 Task: Add an event with the title Product Enhancement Brainstorming and Innovation Discussion, date '2024/04/15', time 8:00 AM to 10:00 AMand add a description: Participants will be assigned to teams, ensuring a mix of individuals from different departments or backgrounds. This promotes cross-functional collaboration, diversity of perspectives, and the opportunity to work with colleagues they may not typically interact with.Select event color  Tomato . Add location for the event as: St. Petersburg, Russia, logged in from the account softage.4@softage.netand send the event invitation to softage.5@softage.net and softage.6@softage.net. Set a reminder for the event Every weekday(Monday to Friday)
Action: Mouse moved to (73, 98)
Screenshot: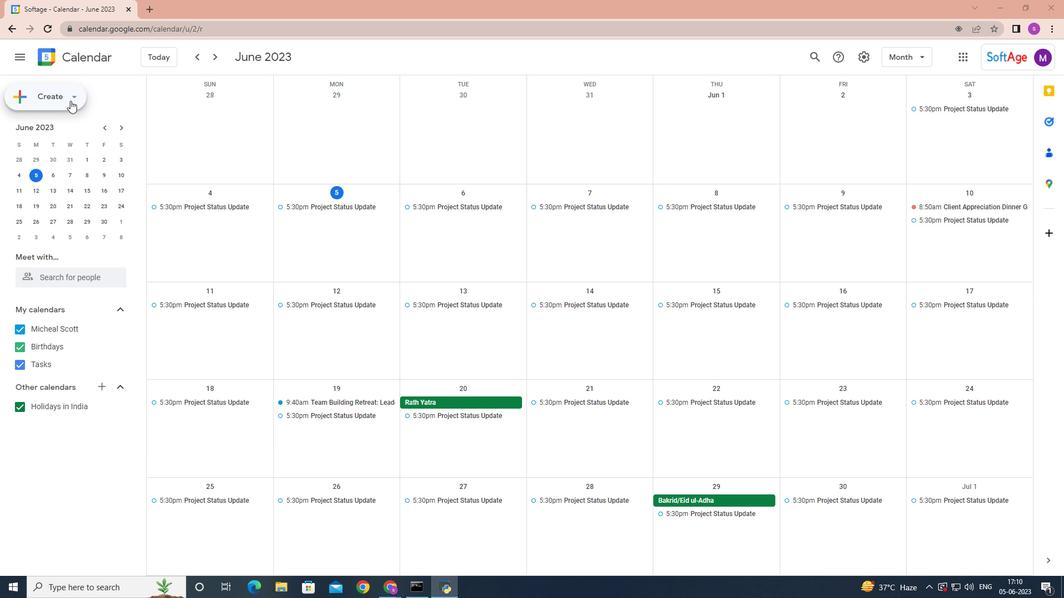 
Action: Mouse pressed left at (73, 98)
Screenshot: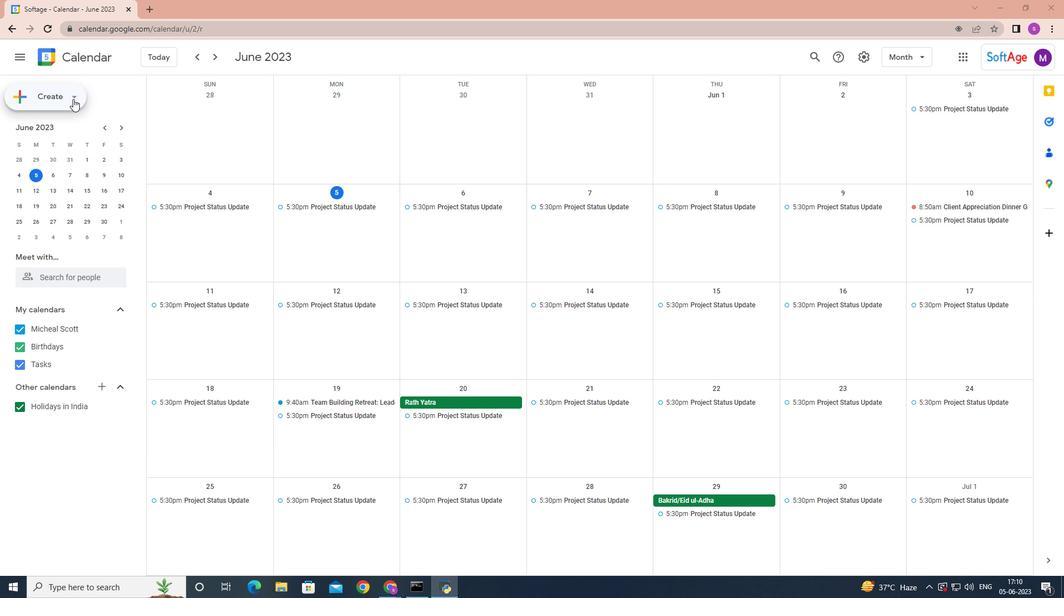 
Action: Mouse moved to (77, 125)
Screenshot: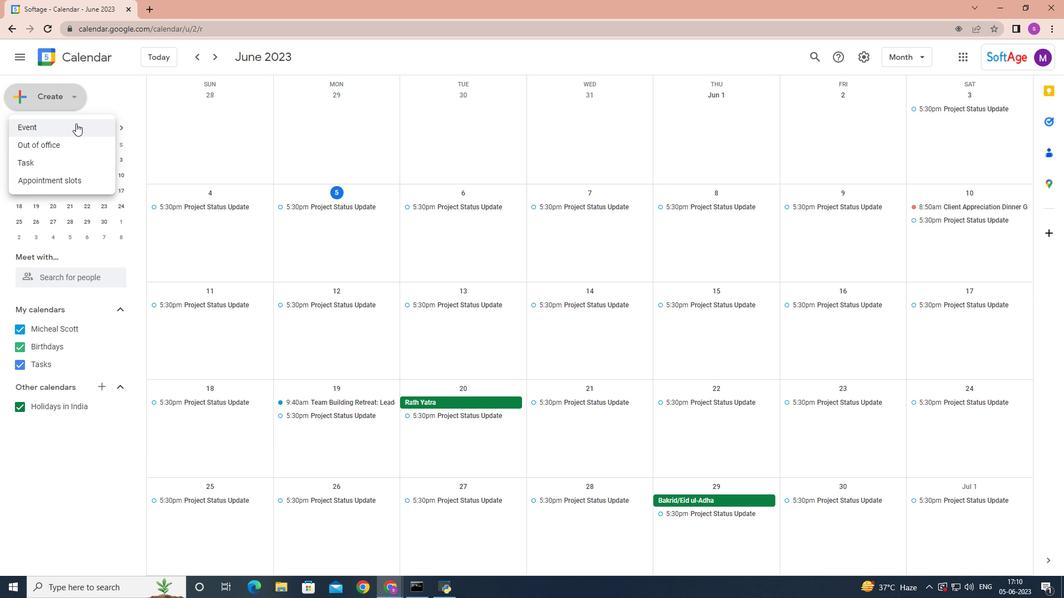 
Action: Mouse pressed left at (77, 125)
Screenshot: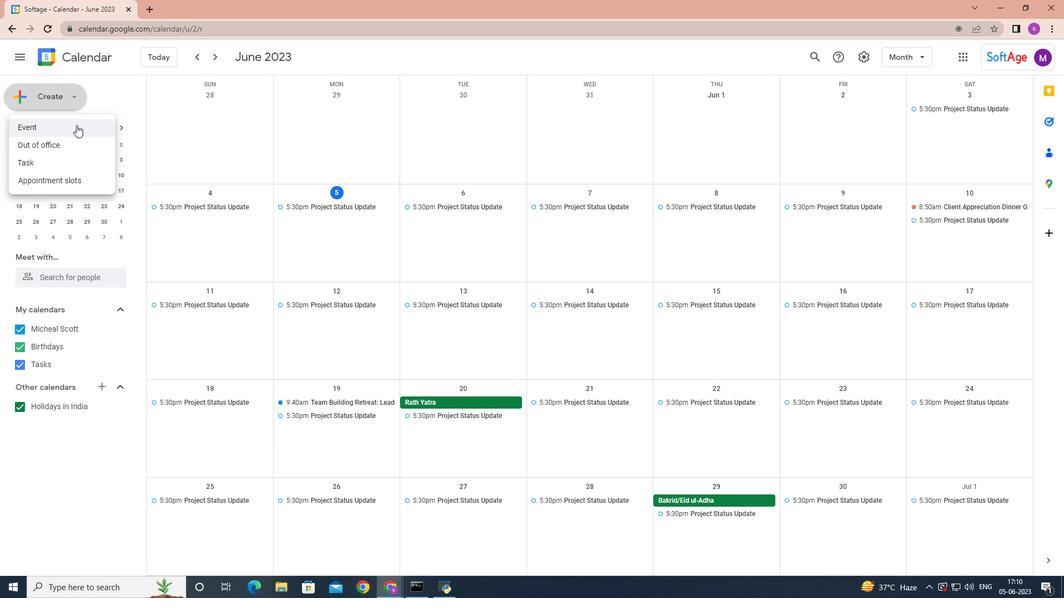 
Action: Mouse moved to (196, 434)
Screenshot: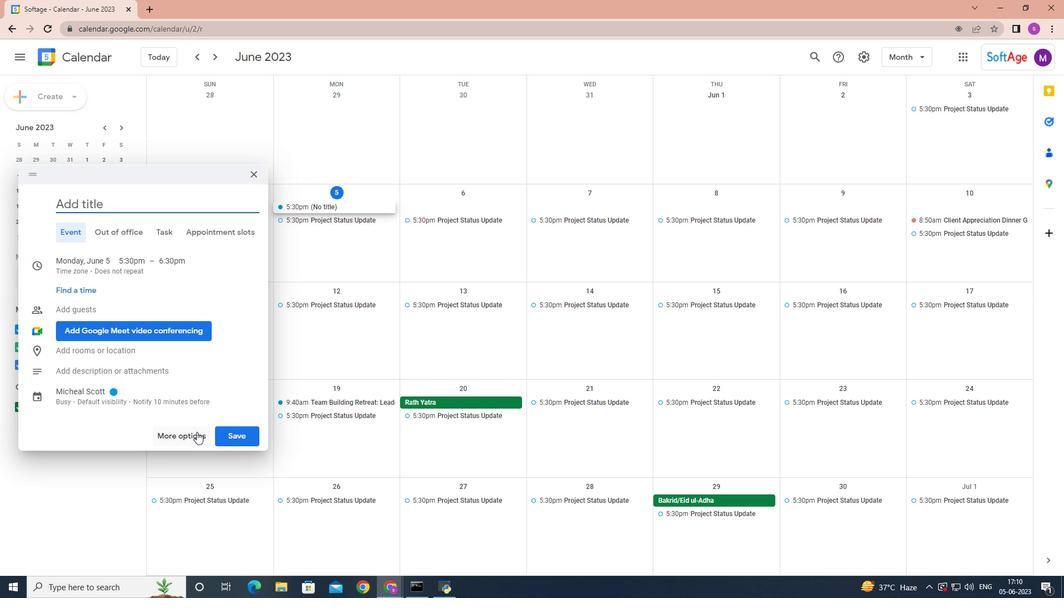
Action: Mouse pressed left at (196, 434)
Screenshot: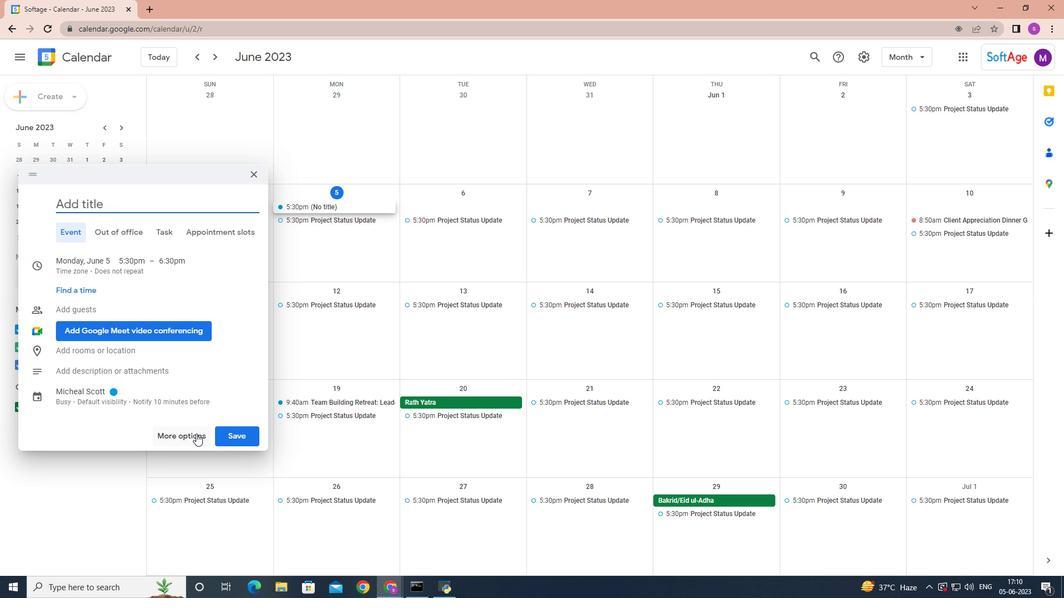 
Action: Key pressed <Key.shift>Product<Key.space><Key.shift>Enhancement<Key.space><Key.shift>Brainstorming<Key.space>and<Key.space>innovation<Key.space><Key.shift>Discussion
Screenshot: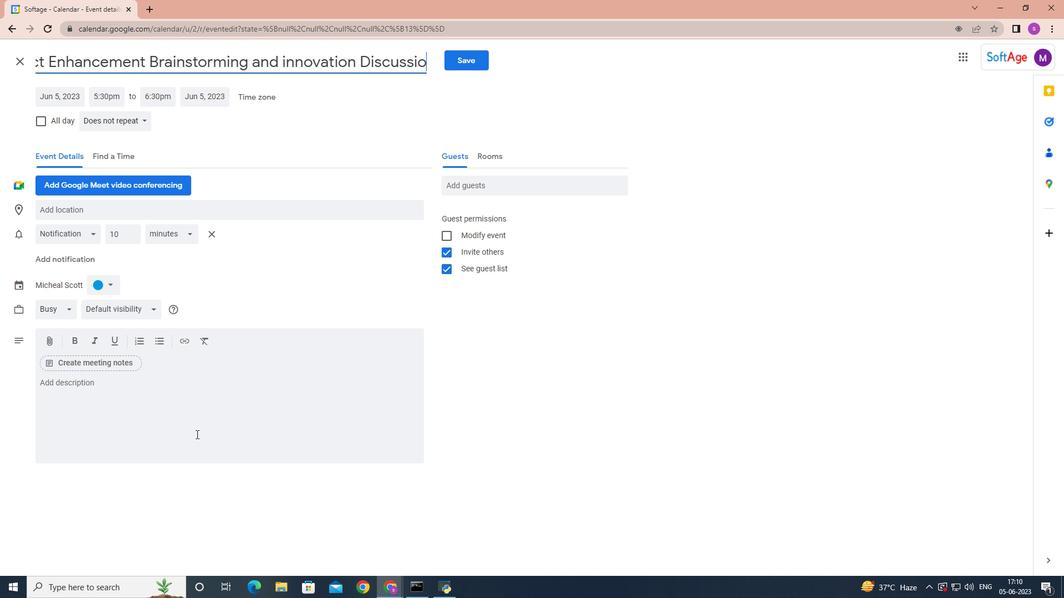 
Action: Mouse moved to (60, 95)
Screenshot: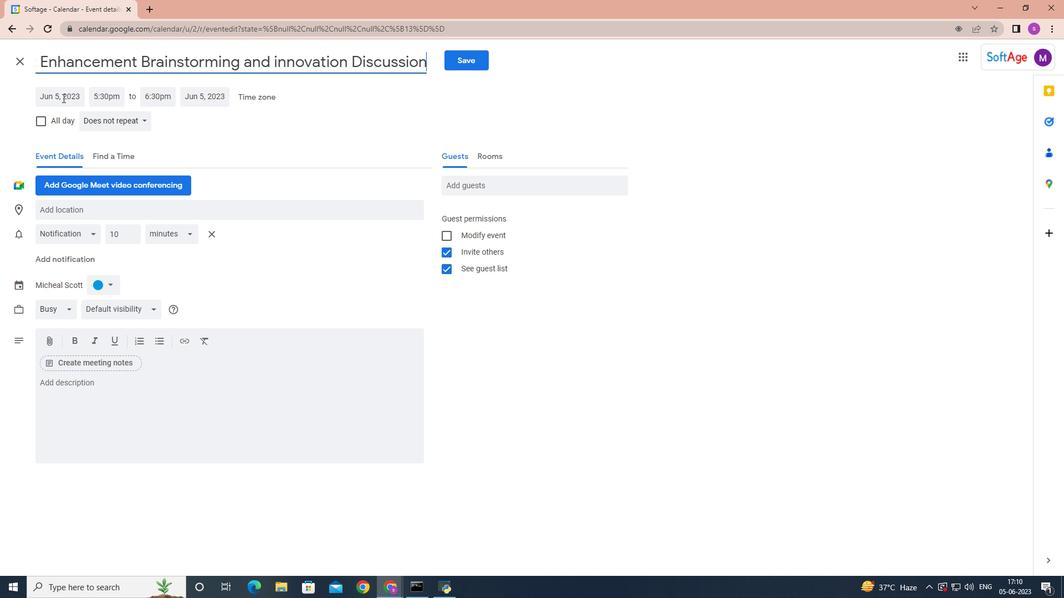 
Action: Mouse pressed left at (60, 95)
Screenshot: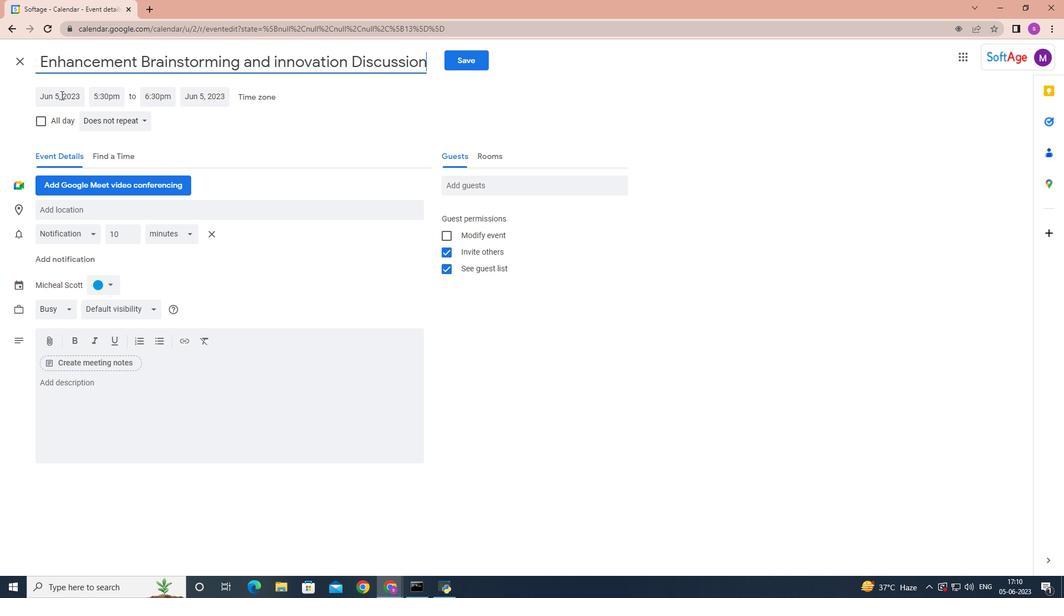 
Action: Mouse moved to (175, 118)
Screenshot: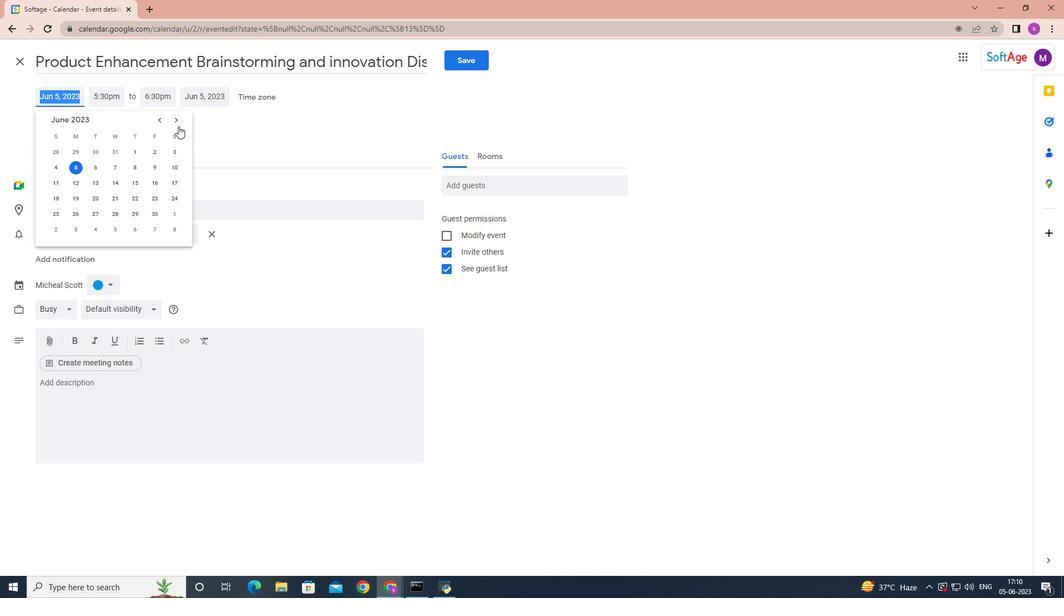 
Action: Mouse pressed left at (175, 118)
Screenshot: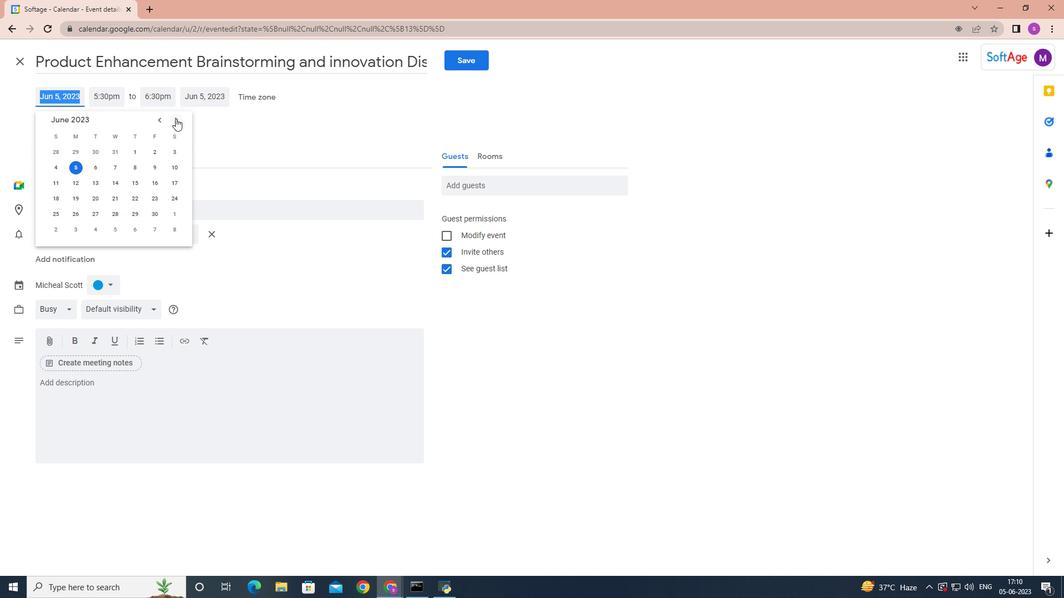 
Action: Mouse pressed left at (175, 118)
Screenshot: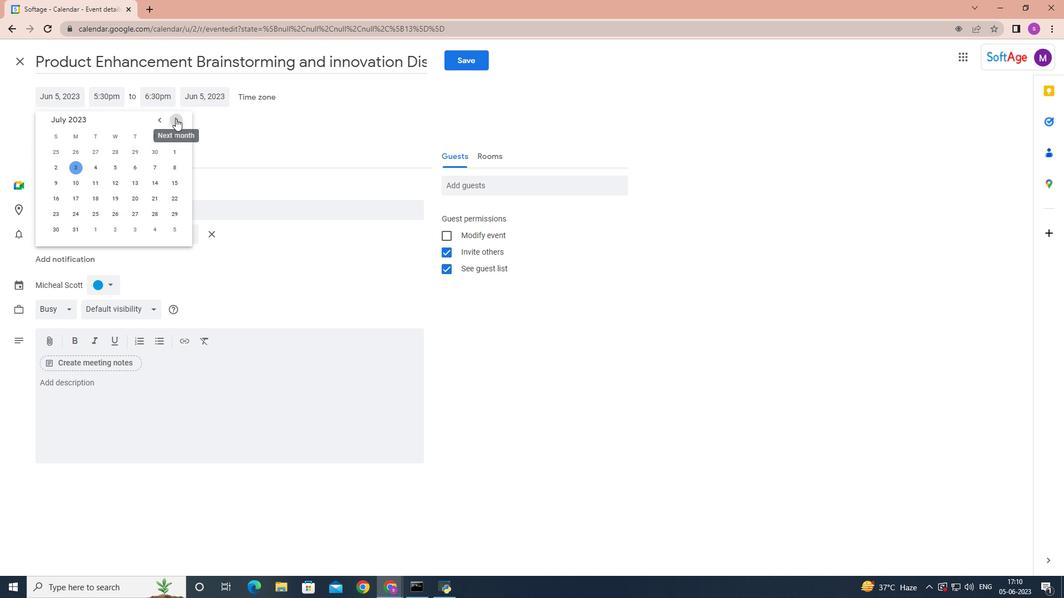
Action: Mouse pressed left at (175, 118)
Screenshot: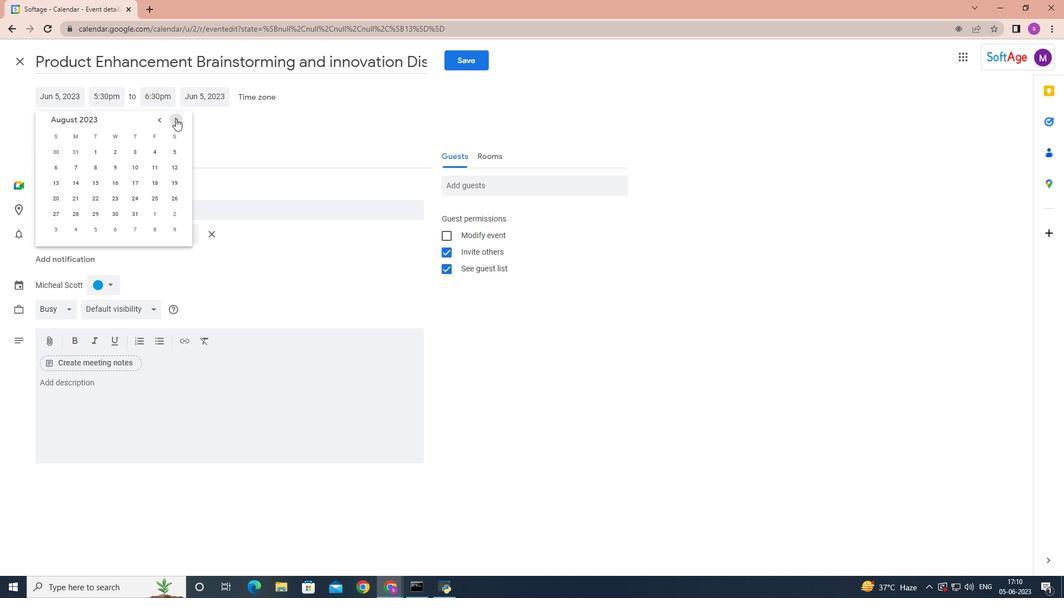 
Action: Mouse pressed left at (175, 118)
Screenshot: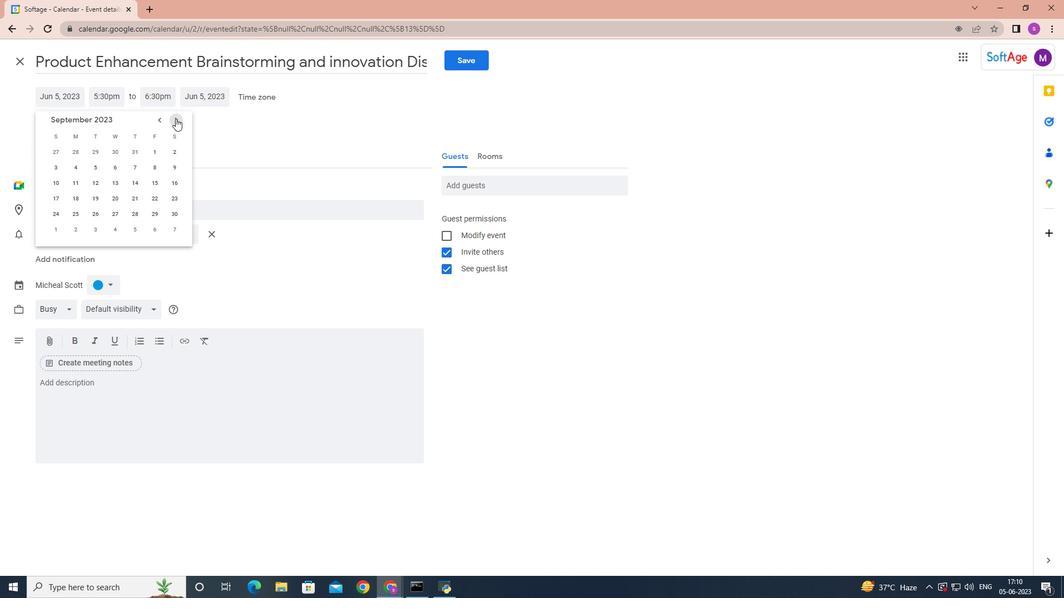 
Action: Mouse pressed left at (175, 118)
Screenshot: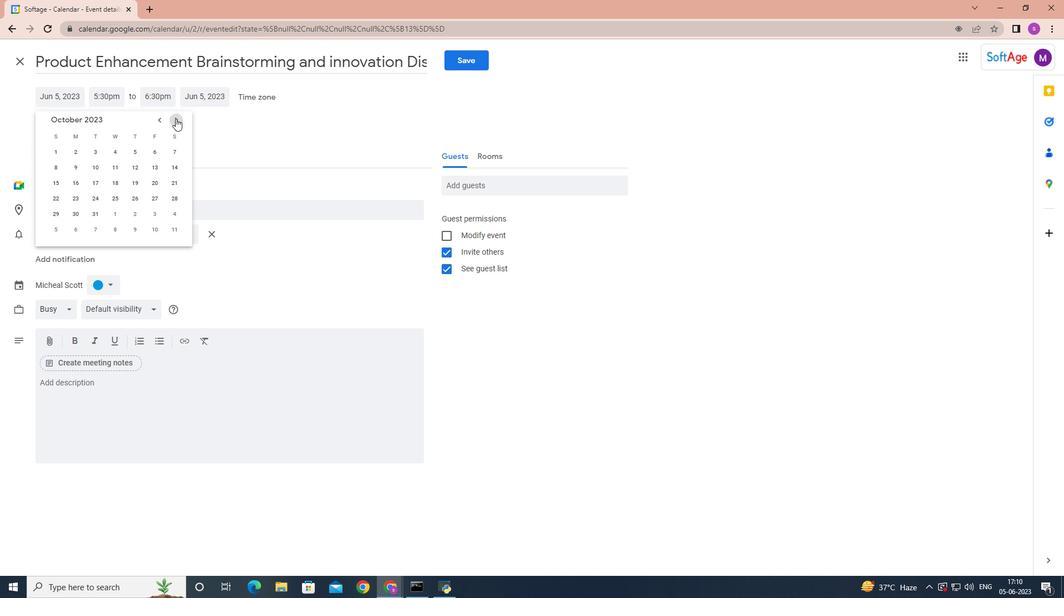 
Action: Mouse pressed left at (175, 118)
Screenshot: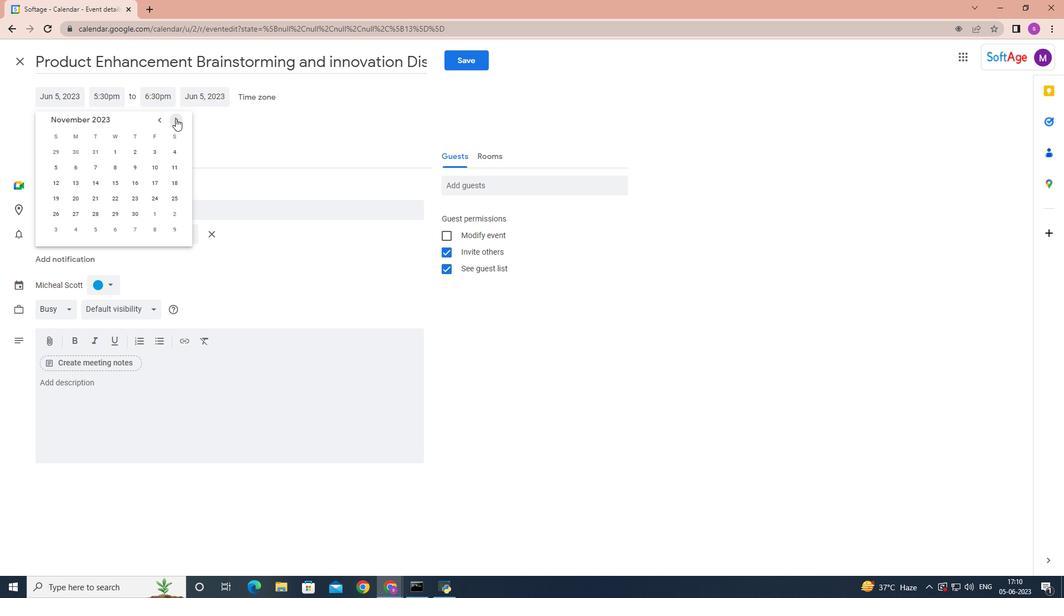 
Action: Mouse pressed left at (175, 118)
Screenshot: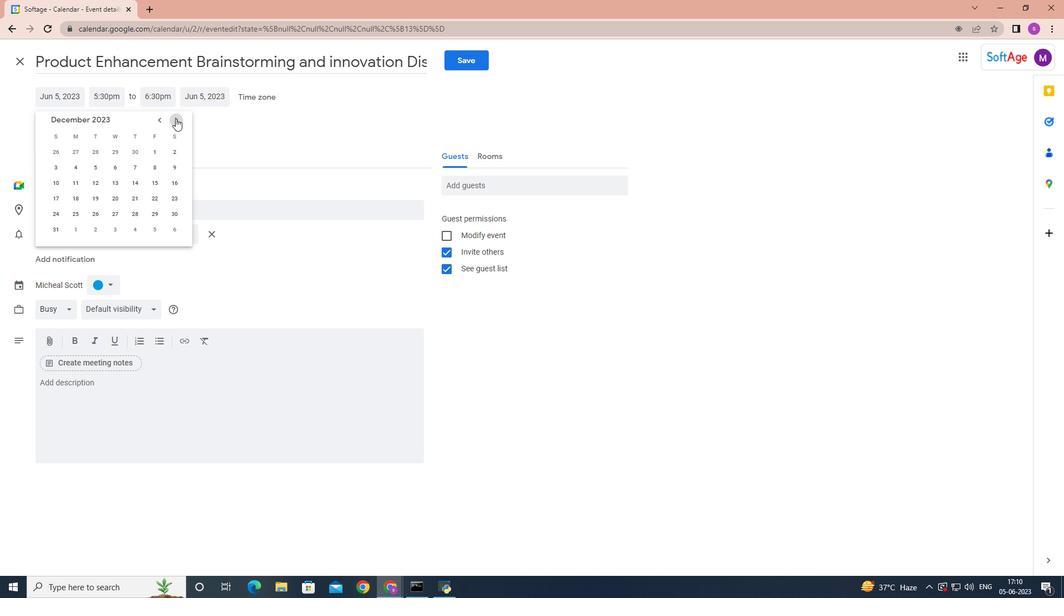 
Action: Mouse pressed left at (175, 118)
Screenshot: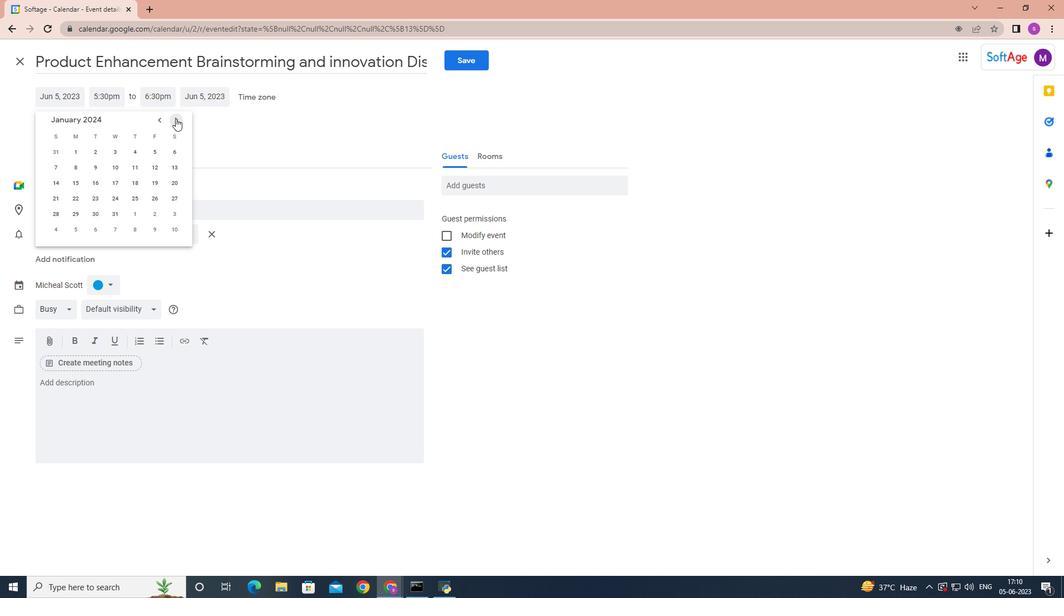 
Action: Mouse pressed left at (175, 118)
Screenshot: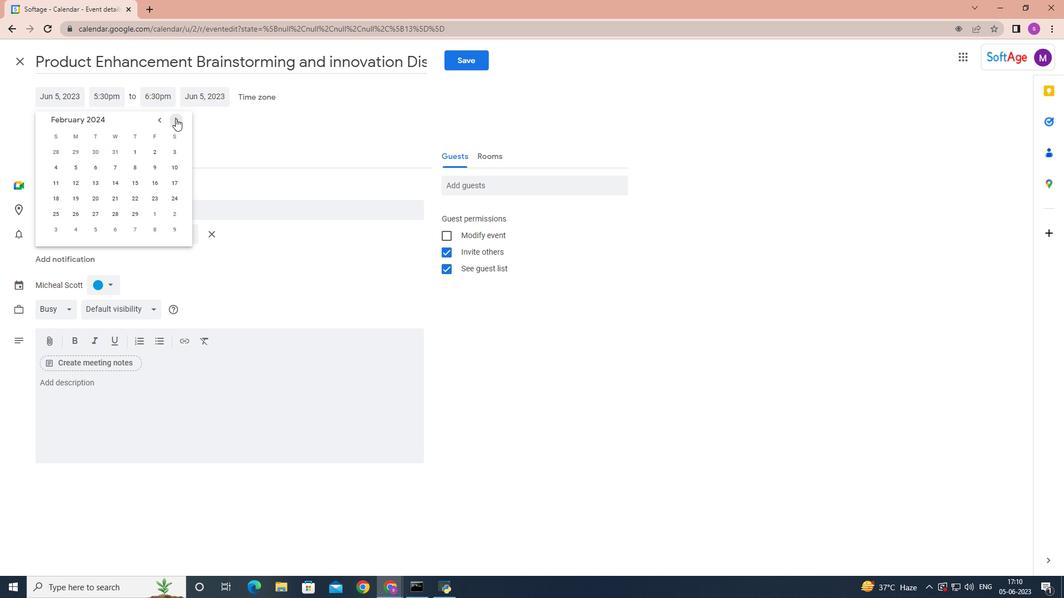 
Action: Mouse pressed left at (175, 118)
Screenshot: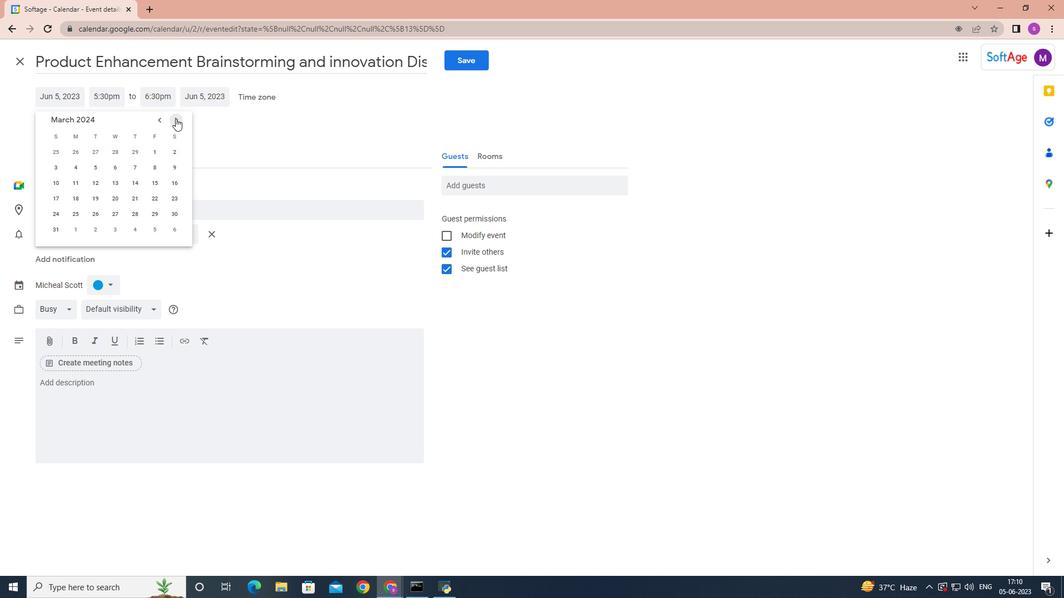 
Action: Mouse moved to (73, 182)
Screenshot: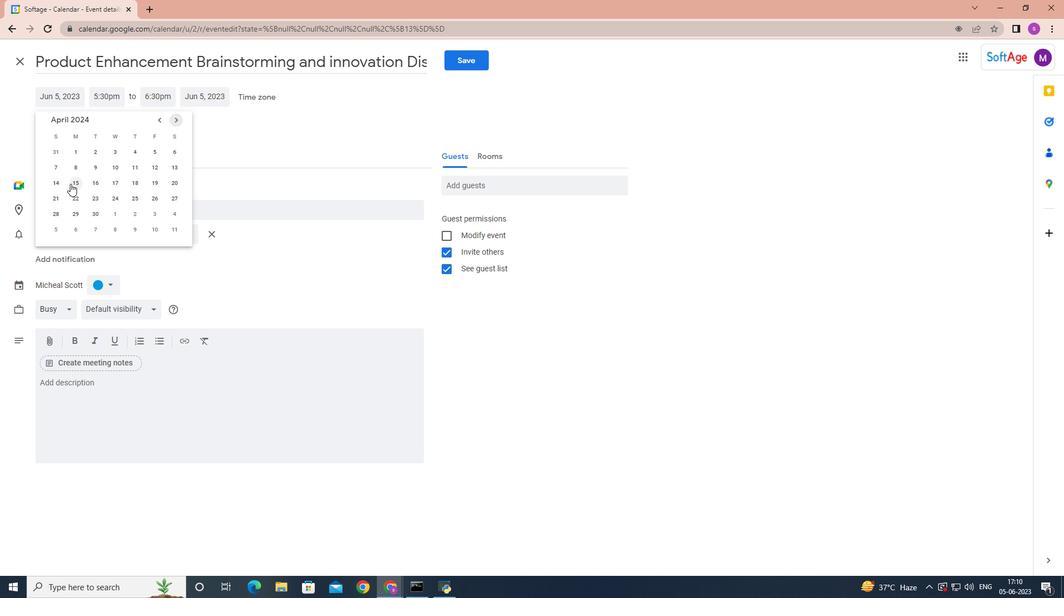 
Action: Mouse pressed left at (73, 182)
Screenshot: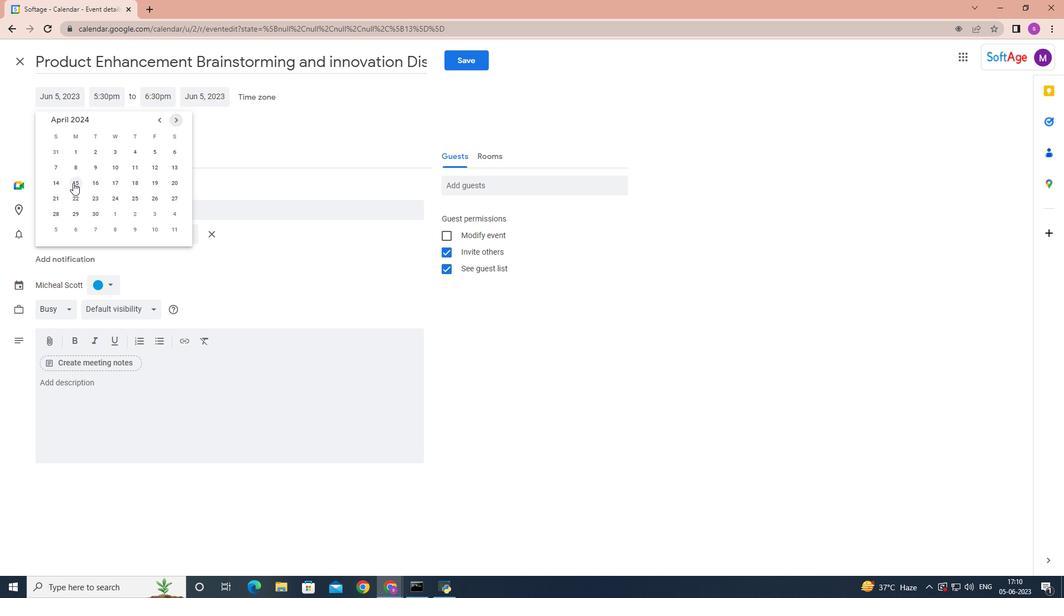 
Action: Mouse moved to (121, 97)
Screenshot: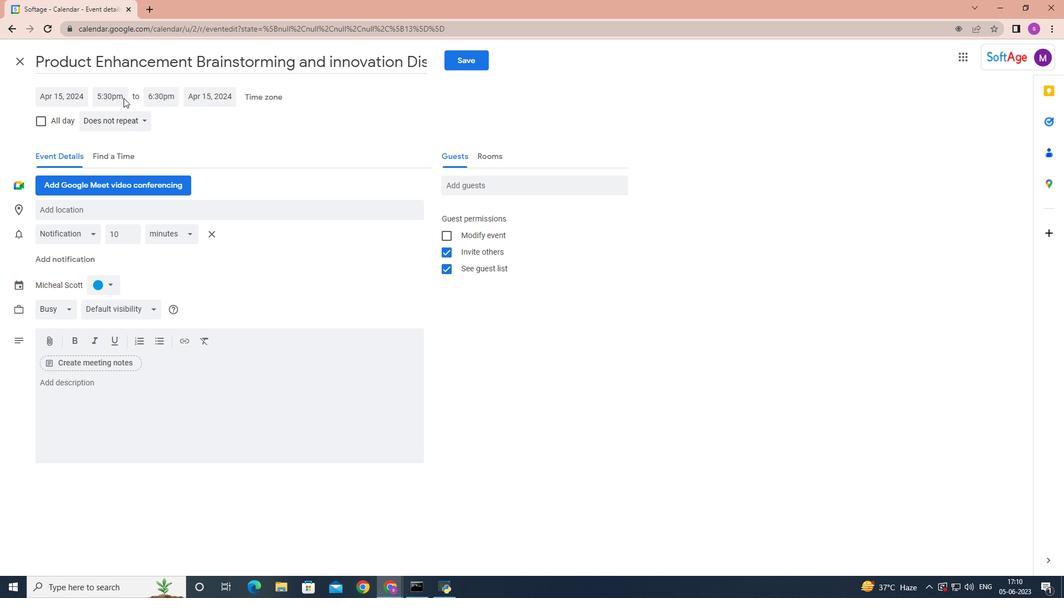 
Action: Mouse pressed left at (121, 97)
Screenshot: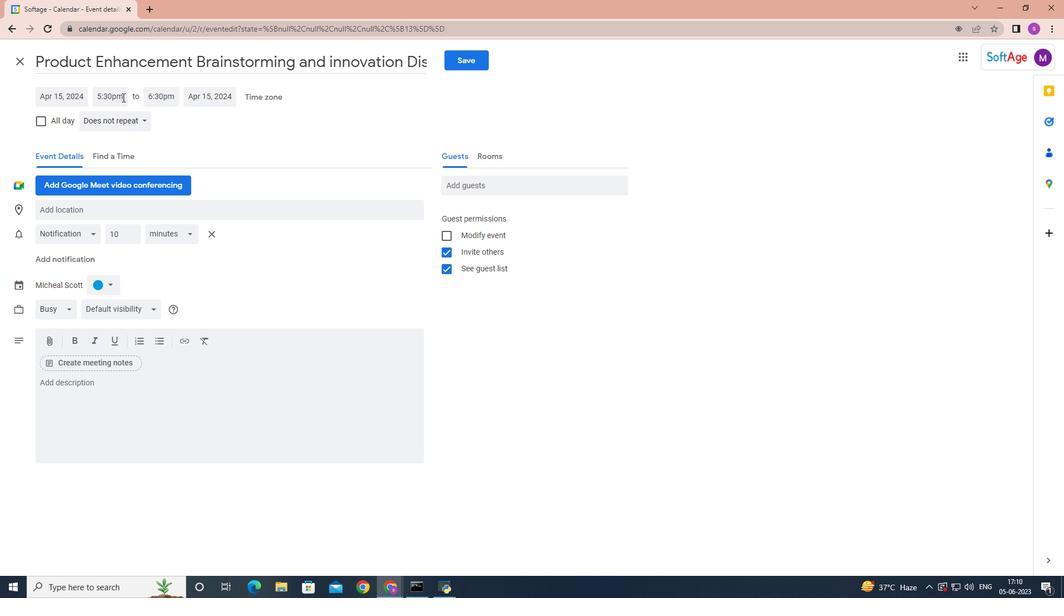 
Action: Mouse moved to (149, 149)
Screenshot: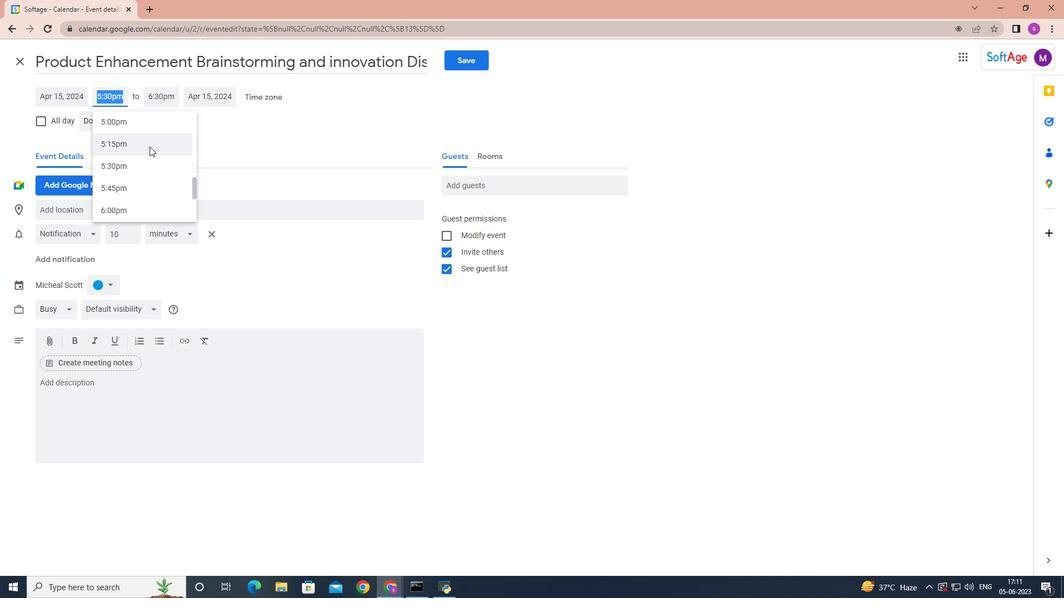 
Action: Mouse scrolled (149, 149) with delta (0, 0)
Screenshot: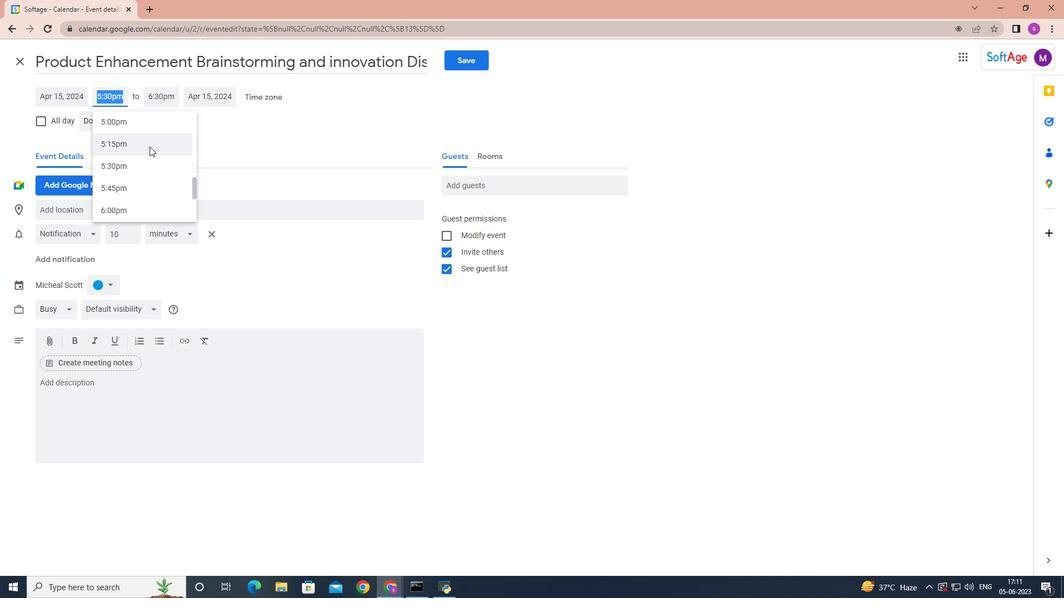 
Action: Mouse scrolled (149, 149) with delta (0, 0)
Screenshot: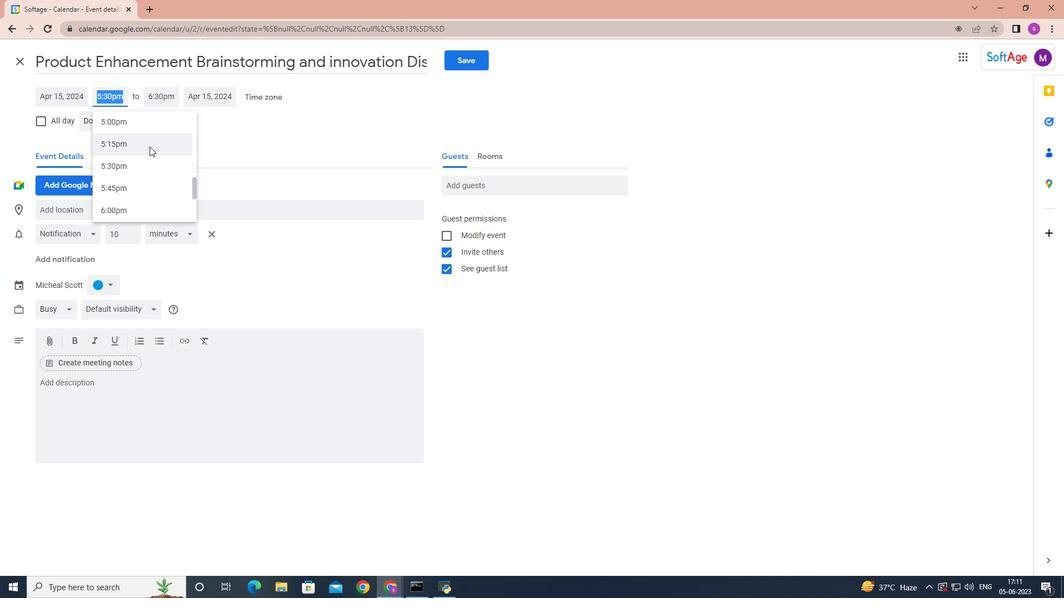 
Action: Mouse moved to (149, 149)
Screenshot: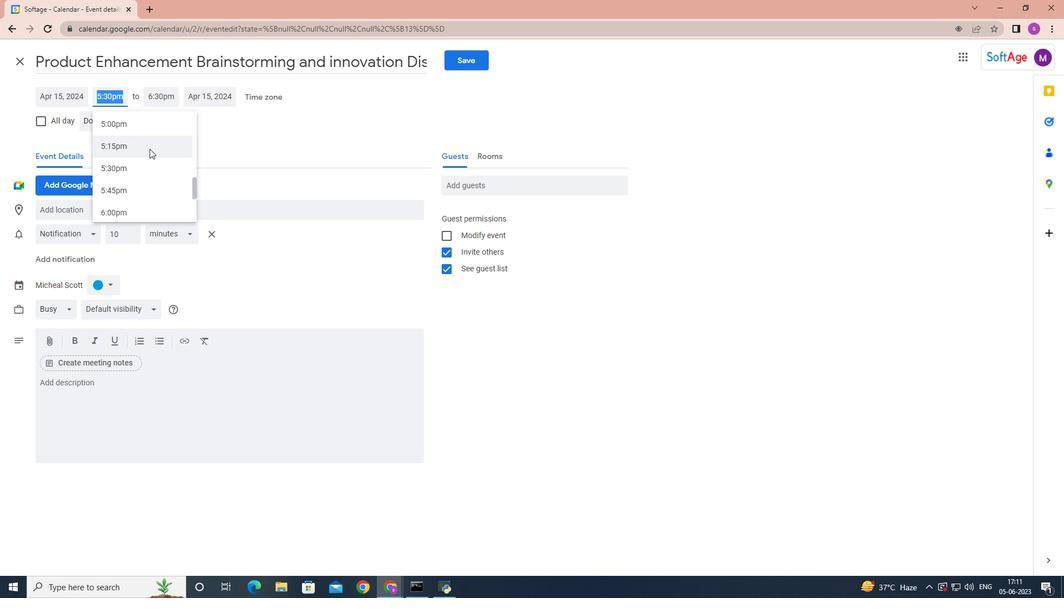 
Action: Mouse scrolled (149, 150) with delta (0, 0)
Screenshot: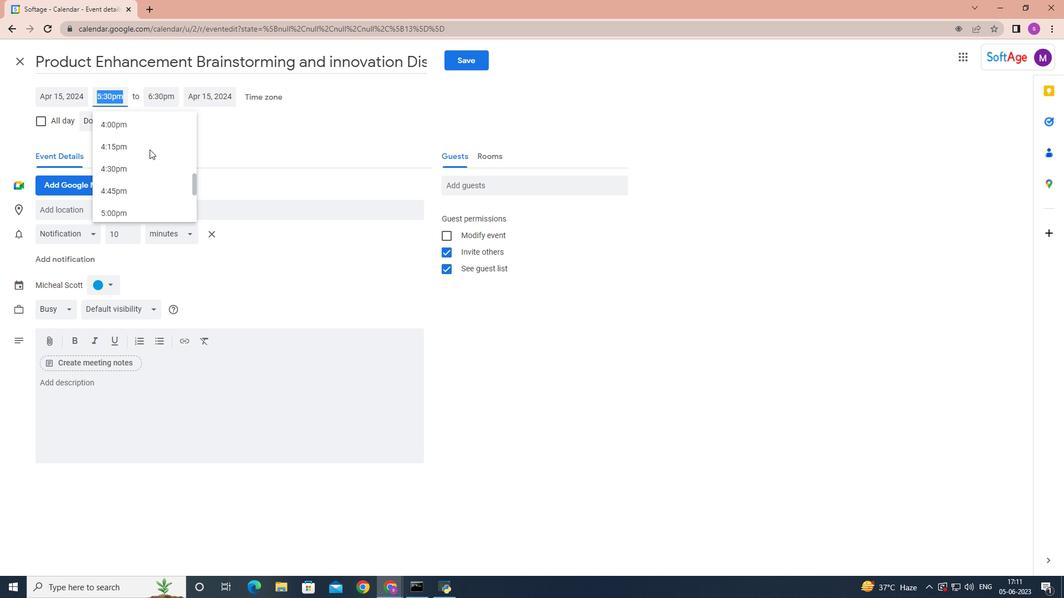 
Action: Mouse scrolled (149, 150) with delta (0, 0)
Screenshot: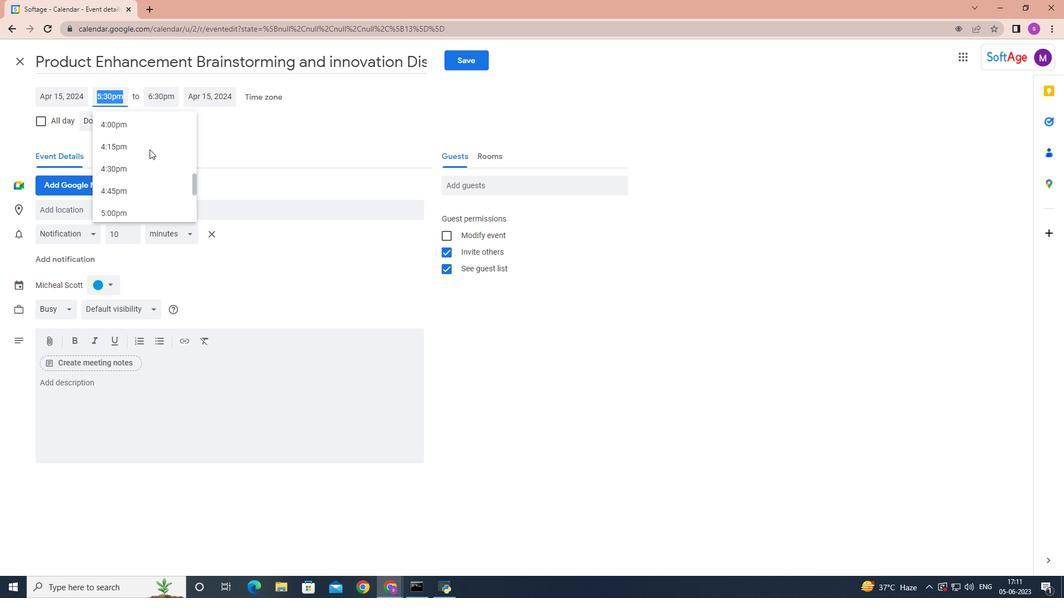 
Action: Mouse scrolled (149, 150) with delta (0, 0)
Screenshot: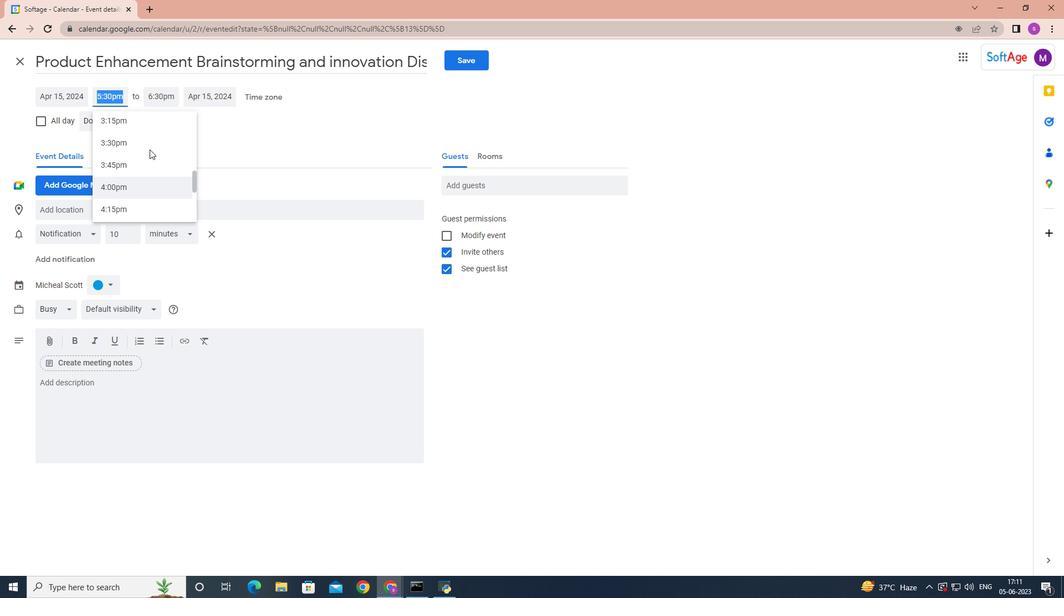 
Action: Mouse scrolled (149, 150) with delta (0, 0)
Screenshot: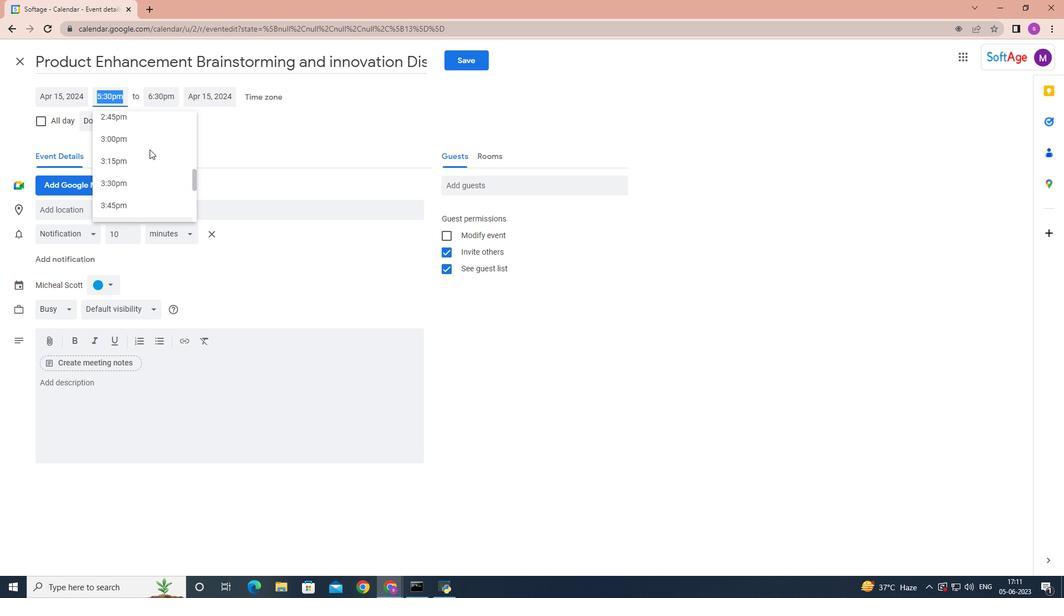 
Action: Mouse scrolled (149, 150) with delta (0, 0)
Screenshot: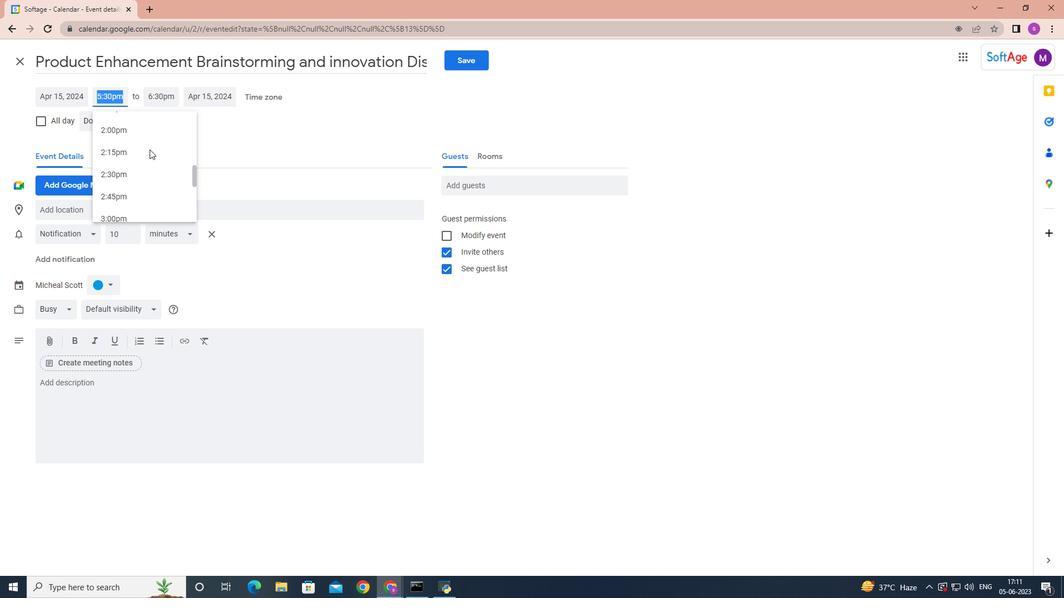 
Action: Mouse scrolled (149, 150) with delta (0, 0)
Screenshot: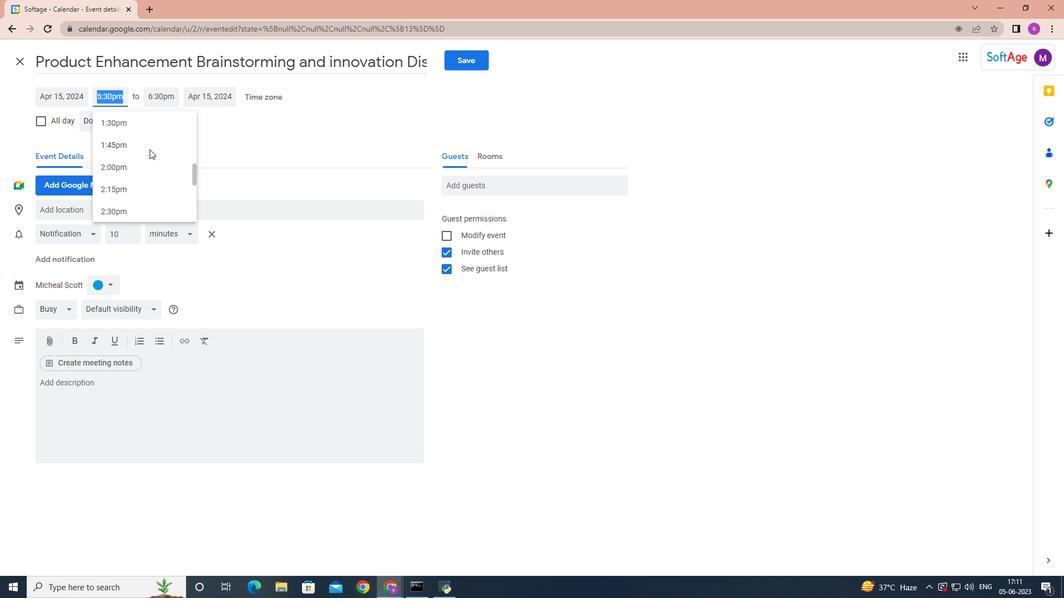 
Action: Mouse scrolled (149, 150) with delta (0, 0)
Screenshot: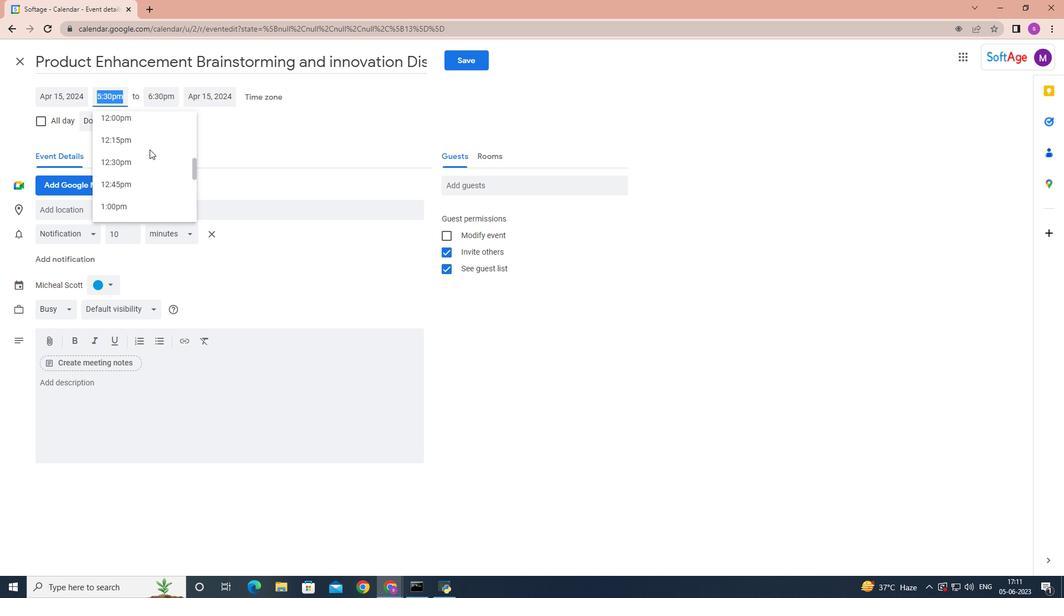 
Action: Mouse scrolled (149, 150) with delta (0, 0)
Screenshot: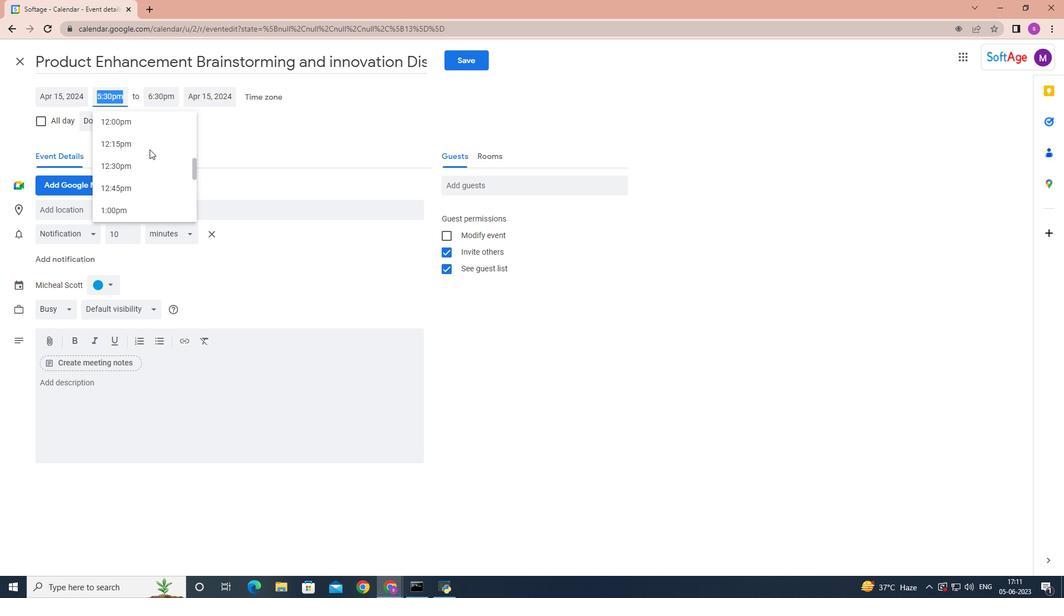 
Action: Mouse scrolled (149, 150) with delta (0, 0)
Screenshot: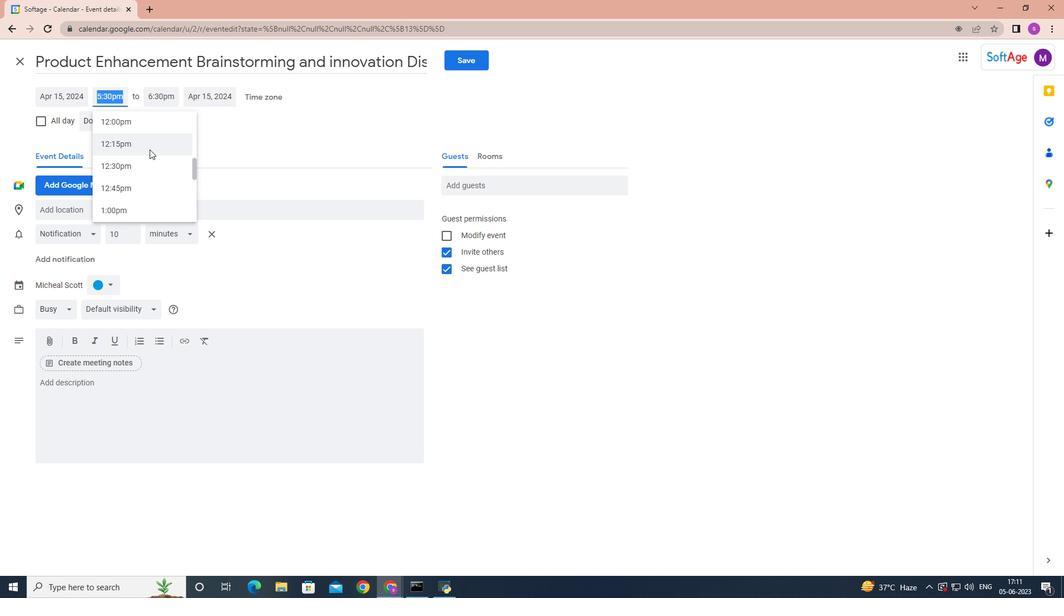 
Action: Mouse scrolled (149, 150) with delta (0, 0)
Screenshot: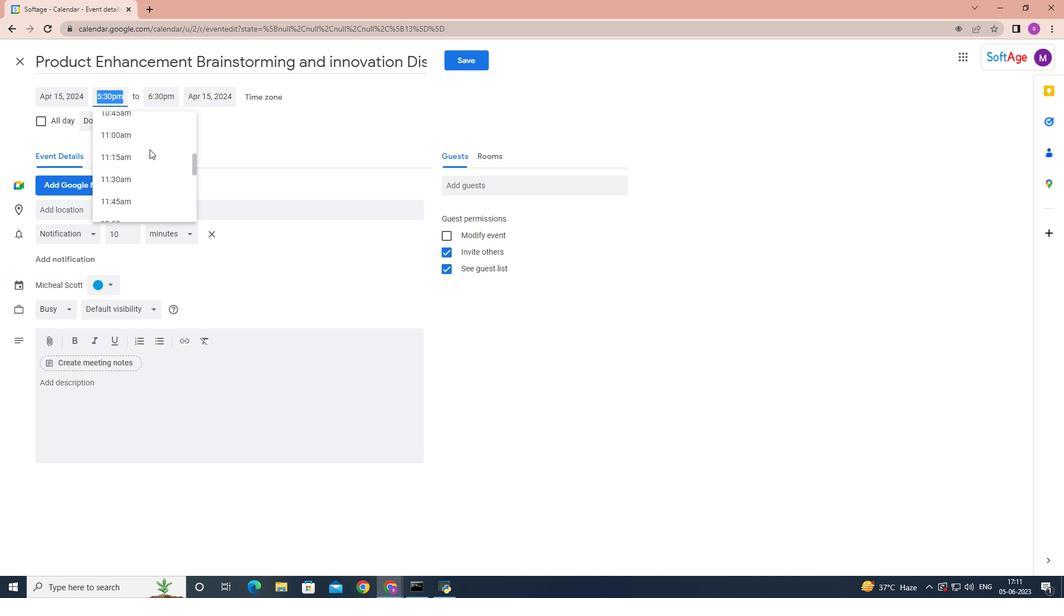 
Action: Mouse scrolled (149, 150) with delta (0, 0)
Screenshot: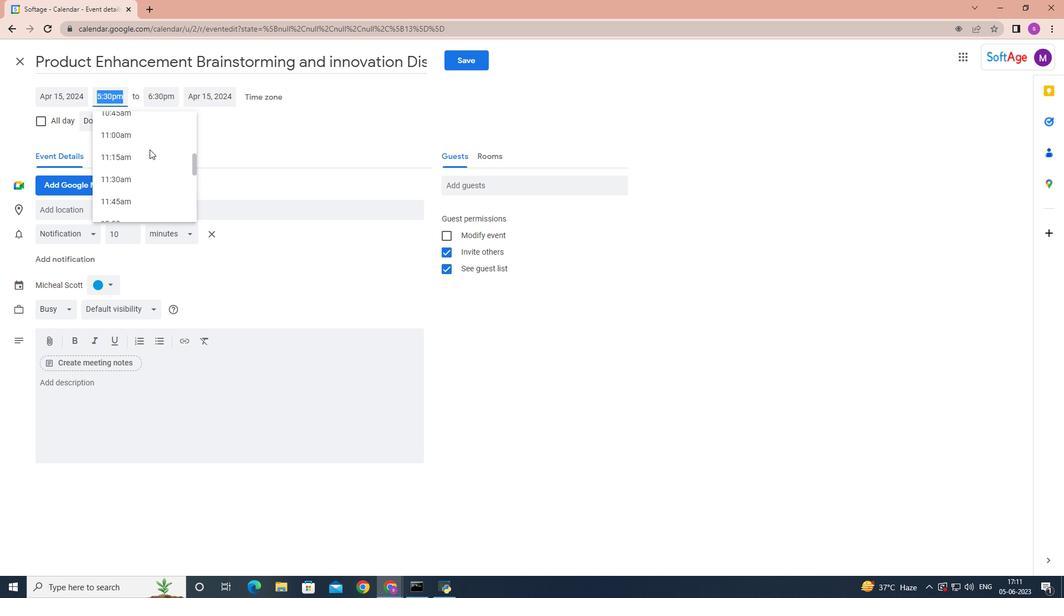 
Action: Mouse moved to (149, 149)
Screenshot: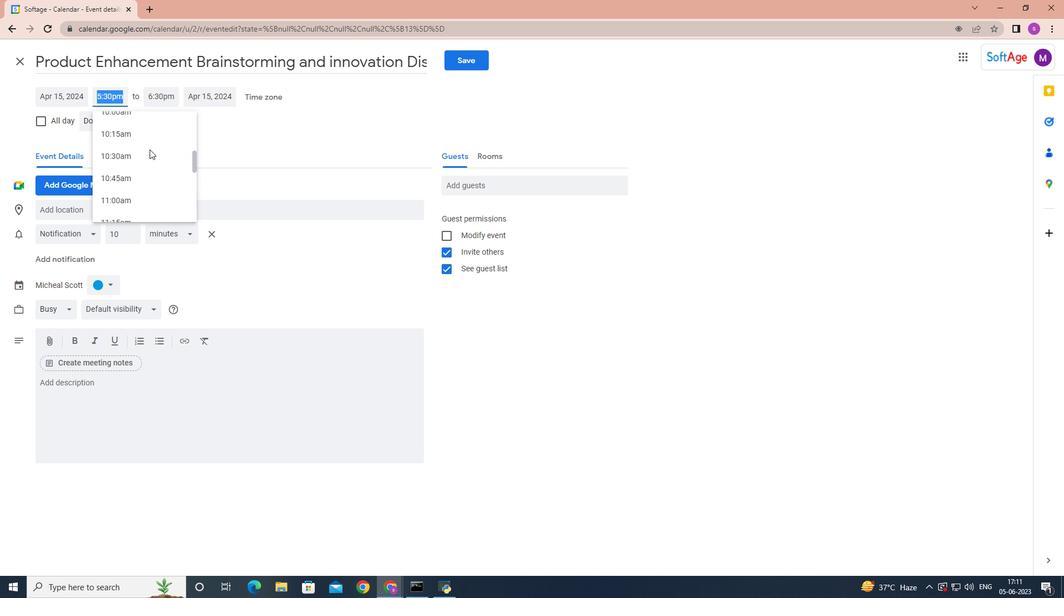 
Action: Mouse scrolled (149, 150) with delta (0, 0)
Screenshot: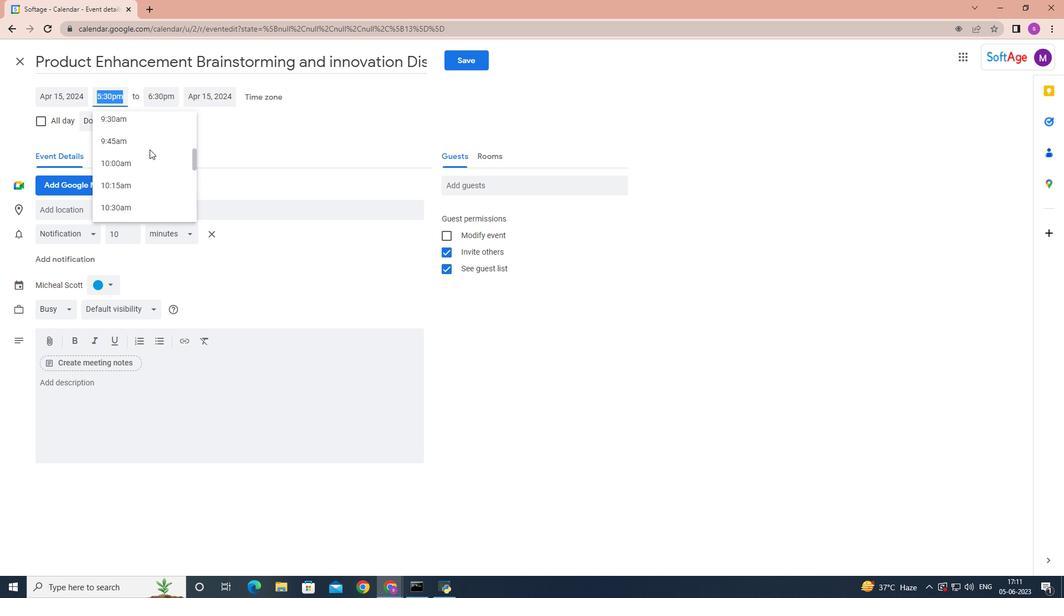 
Action: Mouse scrolled (149, 150) with delta (0, 0)
Screenshot: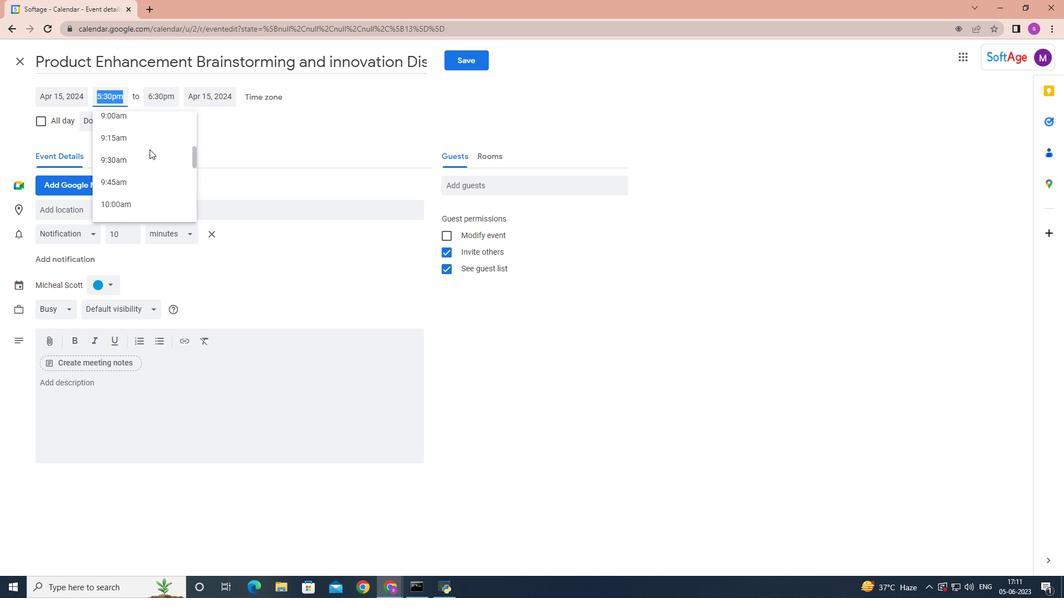 
Action: Mouse scrolled (149, 150) with delta (0, 0)
Screenshot: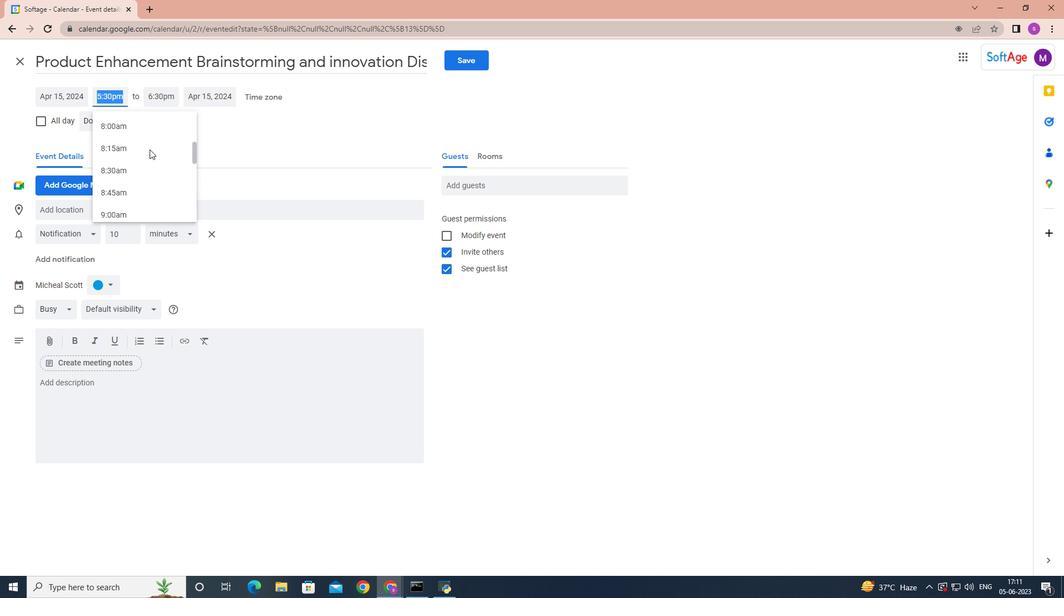 
Action: Mouse scrolled (149, 150) with delta (0, 0)
Screenshot: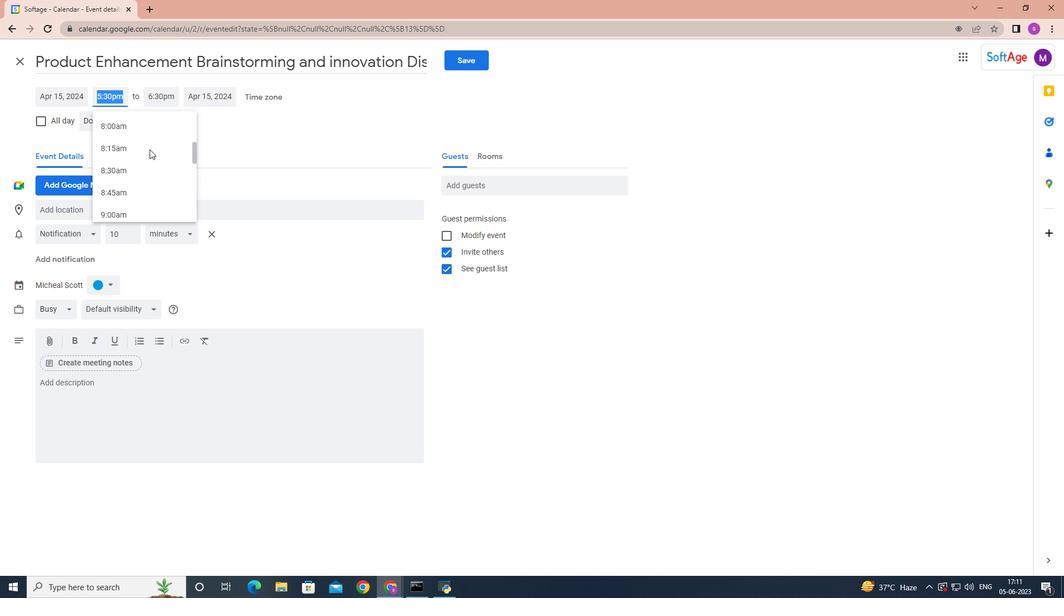 
Action: Mouse scrolled (149, 149) with delta (0, 0)
Screenshot: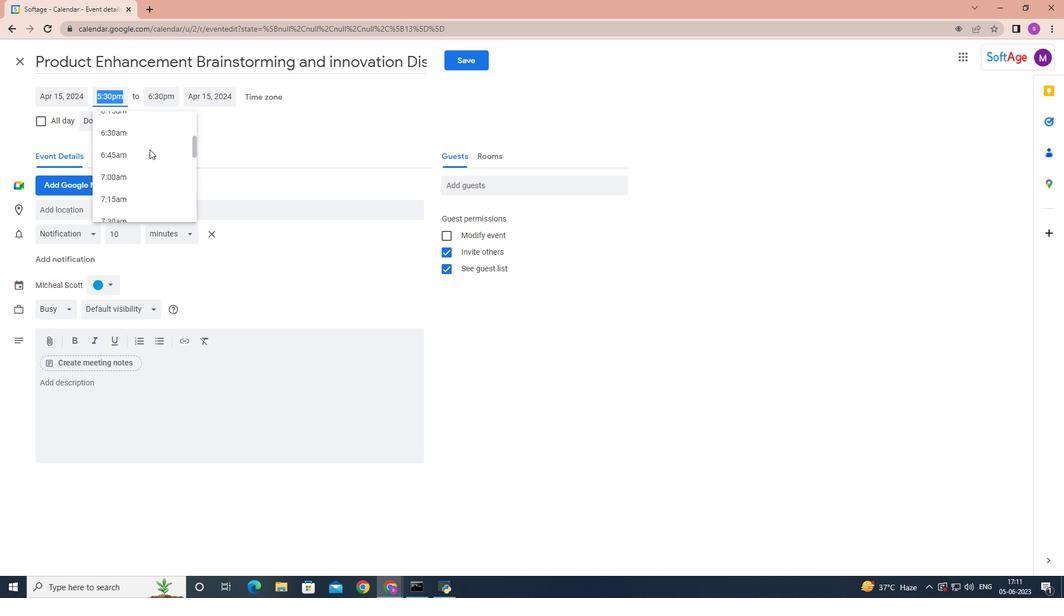 
Action: Mouse scrolled (149, 149) with delta (0, 0)
Screenshot: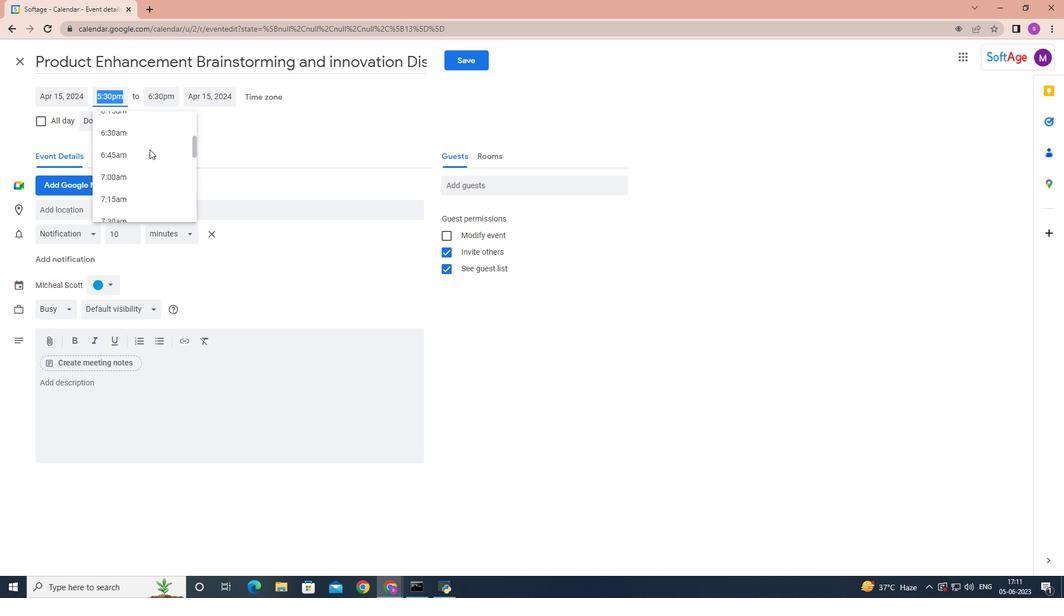 
Action: Mouse moved to (137, 150)
Screenshot: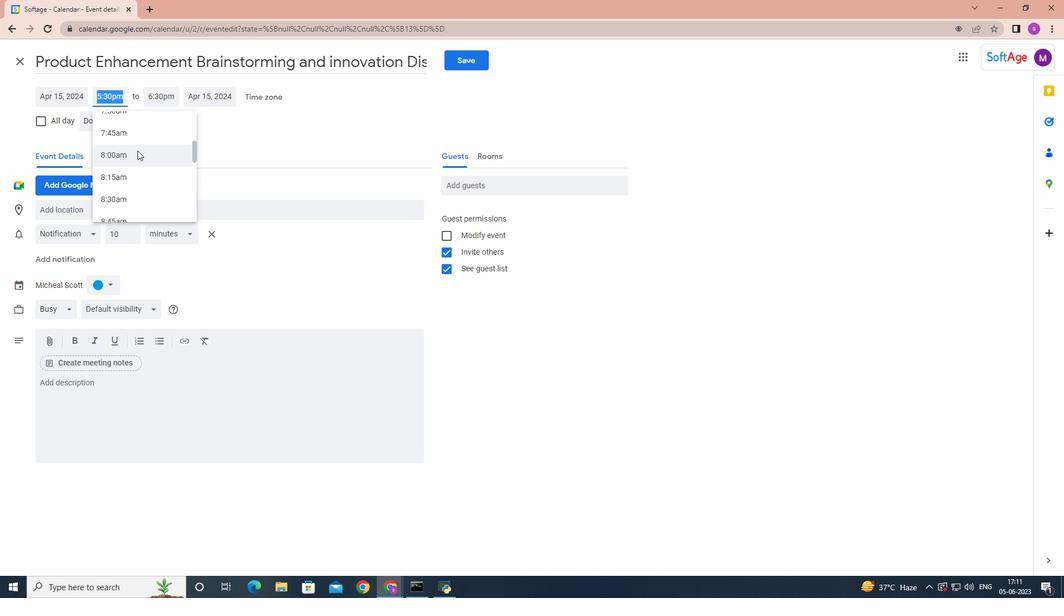 
Action: Mouse pressed left at (137, 150)
Screenshot: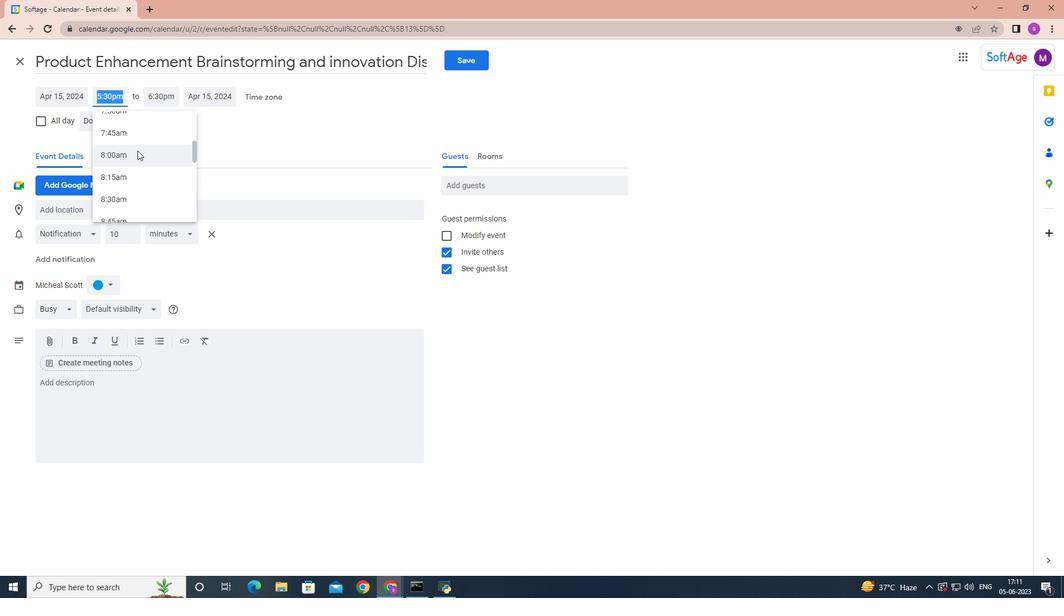 
Action: Mouse moved to (159, 98)
Screenshot: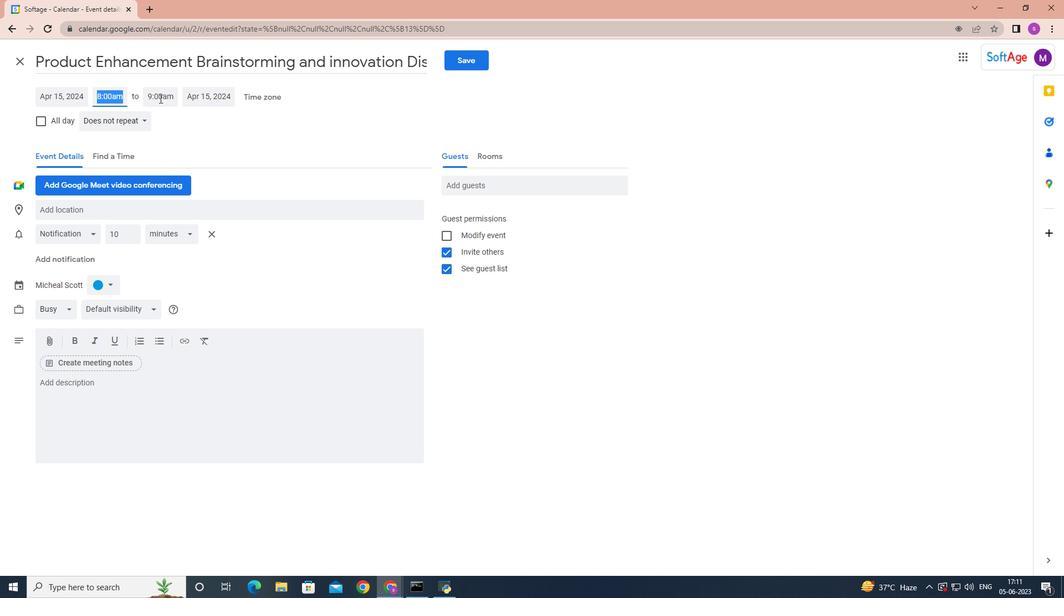 
Action: Mouse pressed left at (159, 98)
Screenshot: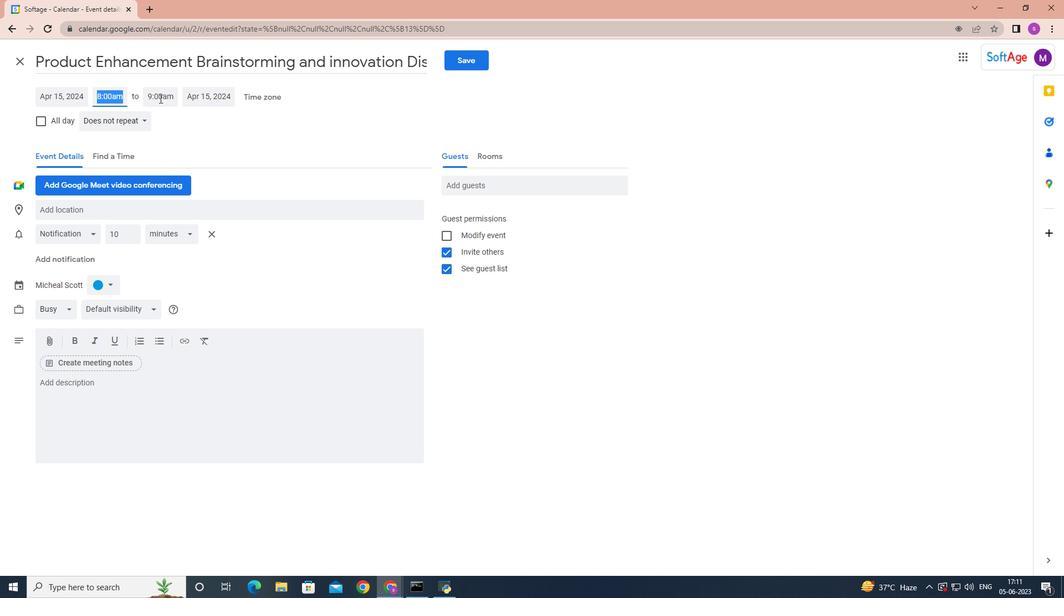 
Action: Mouse moved to (164, 214)
Screenshot: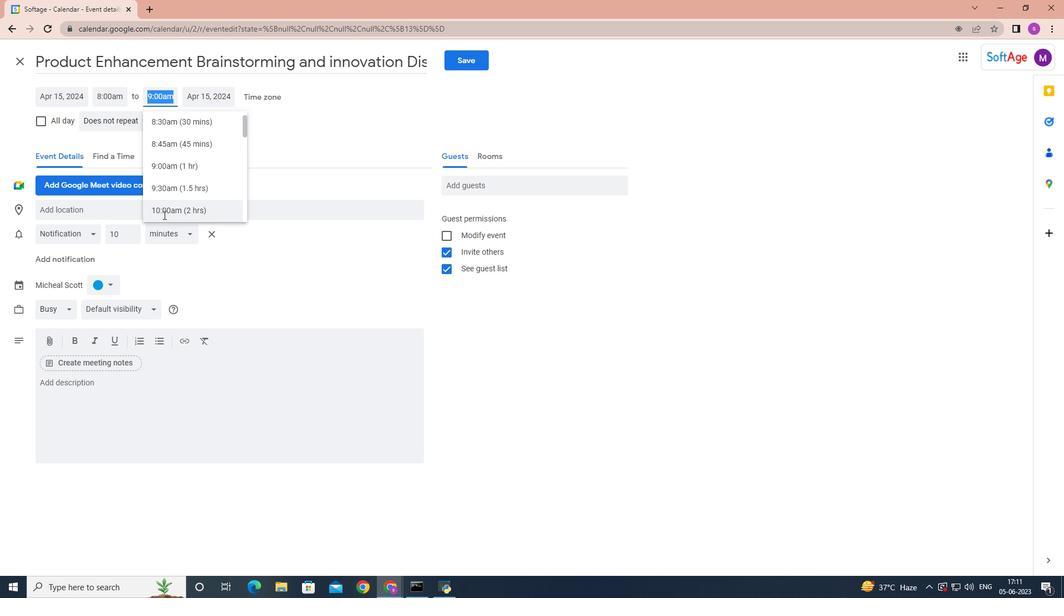 
Action: Mouse pressed left at (164, 214)
Screenshot: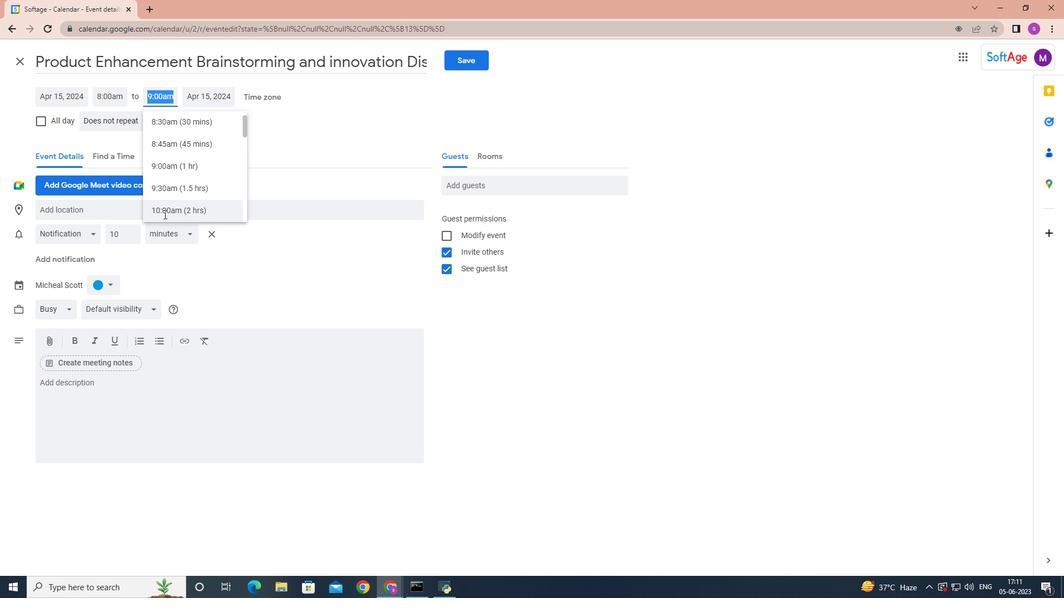 
Action: Mouse moved to (126, 383)
Screenshot: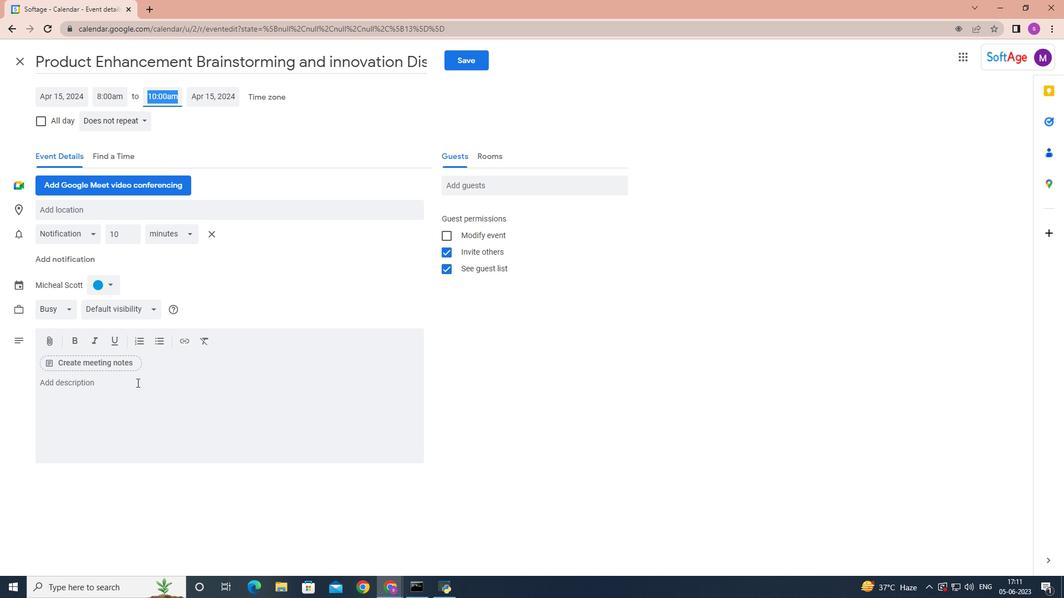 
Action: Mouse pressed left at (126, 383)
Screenshot: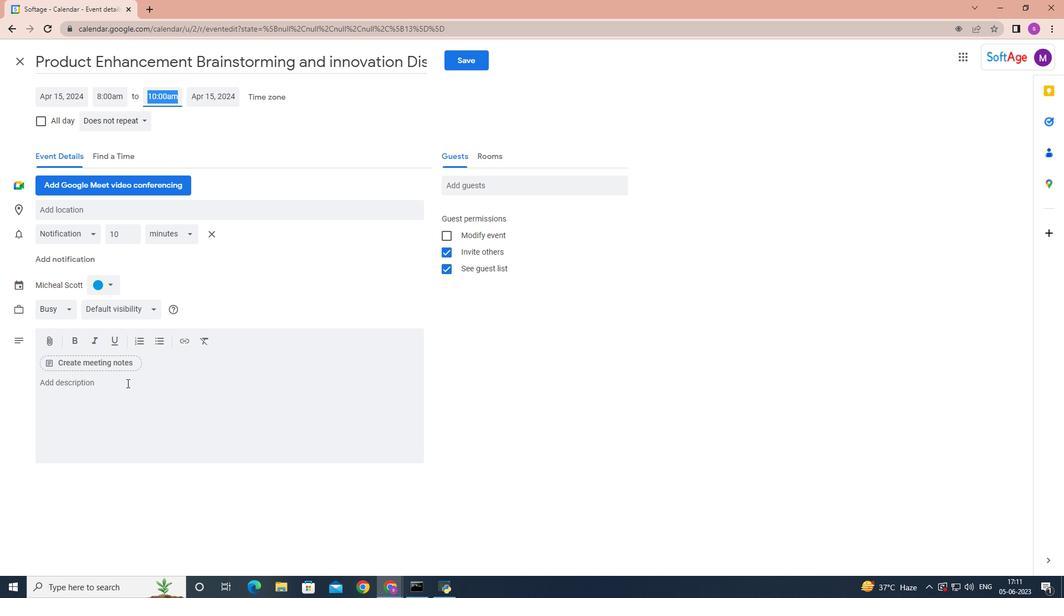 
Action: Key pressed <Key.shift>Participants<Key.space>will<Key.space>be<Key.space>assigned<Key.space>to<Key.space>teams,<Key.space>ensuring<Key.space>a<Key.space>mix<Key.space>of<Key.space>individuals<Key.space>from<Key.space>different<Key.space>departments<Key.space>or<Key.space>background<Key.space><Key.backspace>.<Key.space><Key.shift>This<Key.space>promotes<Key.space>cross-<Key.space>functional<Key.space>collaboration<Key.space><Key.backspace>,<Key.space>diversity<Key.space>of<Key.space>perspectives<Key.space>and<Key.space>the<Key.space>opportunity<Key.space>to<Key.space>wor<Key.space><Key.backspace>k<Key.space>with<Key.space>colleagues<Key.space>thet<Key.backspace>y<Key.space>may<Key.space>not<Key.space>typically<Key.space>interact<Key.space>with.
Screenshot: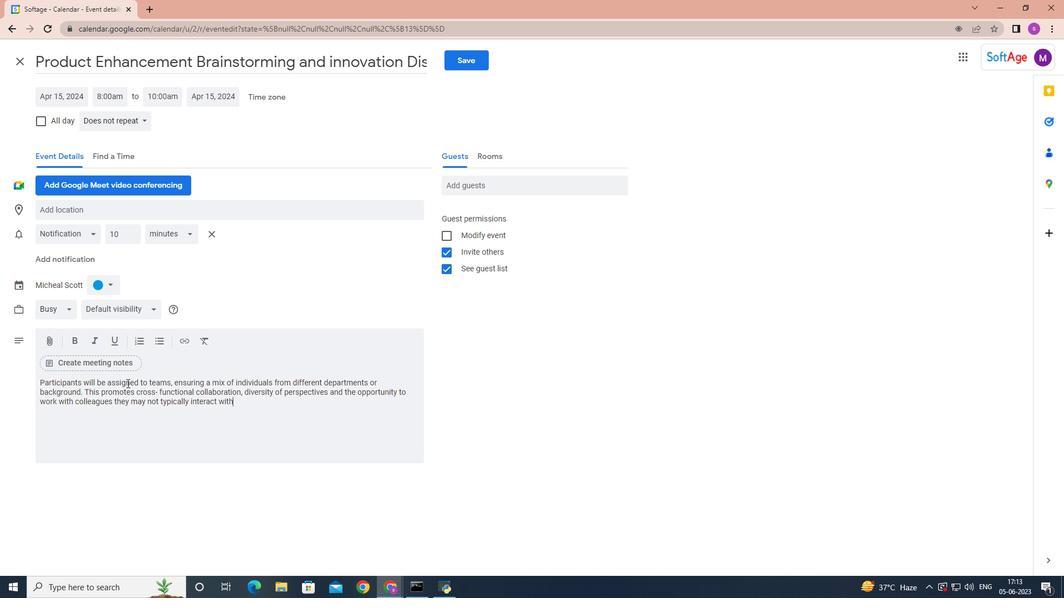 
Action: Mouse moved to (108, 285)
Screenshot: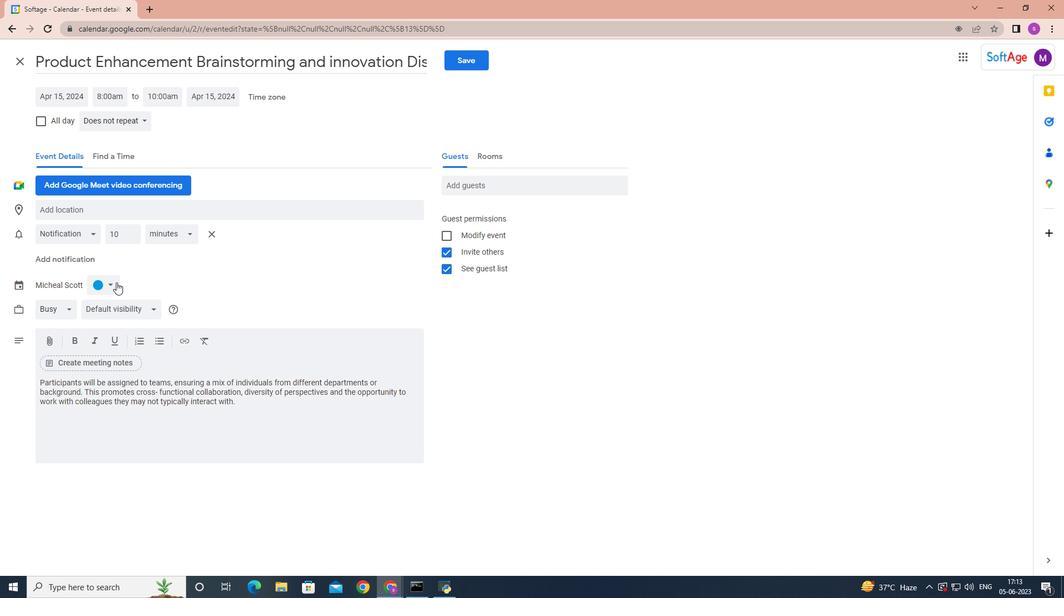 
Action: Mouse pressed left at (108, 285)
Screenshot: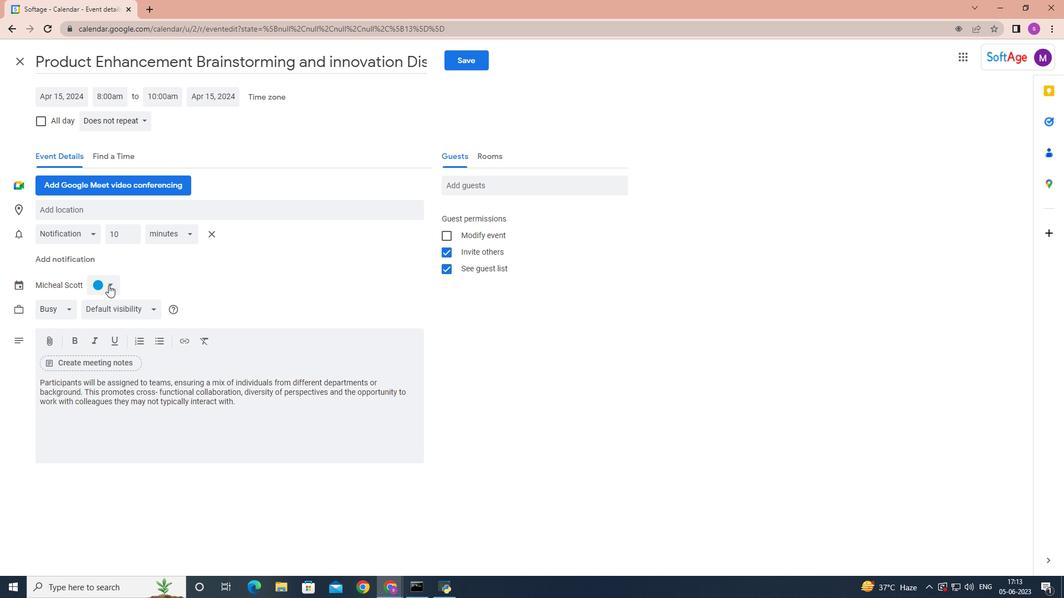 
Action: Mouse moved to (98, 282)
Screenshot: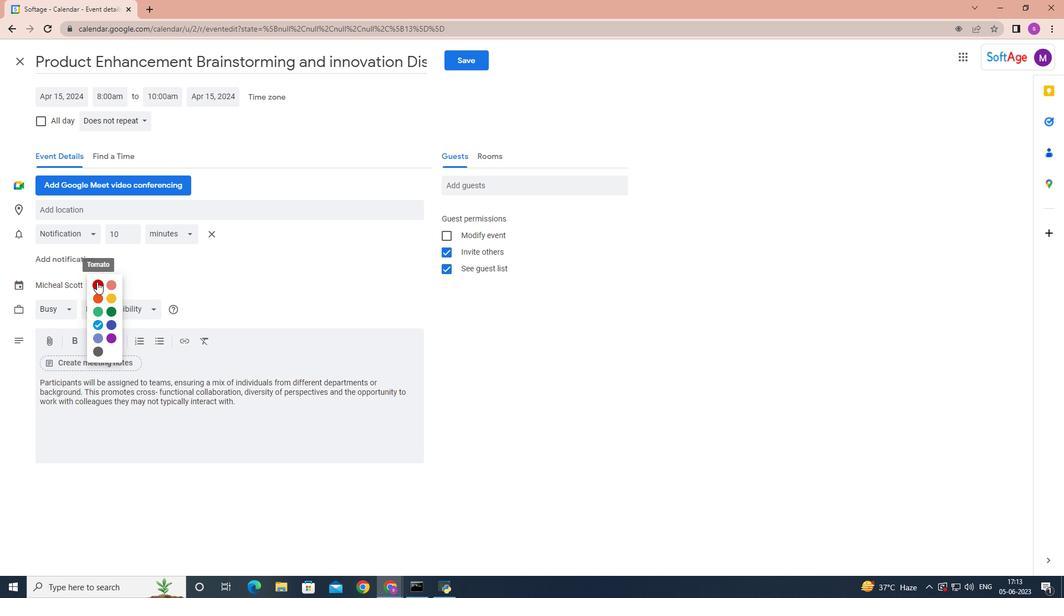 
Action: Mouse pressed left at (98, 282)
Screenshot: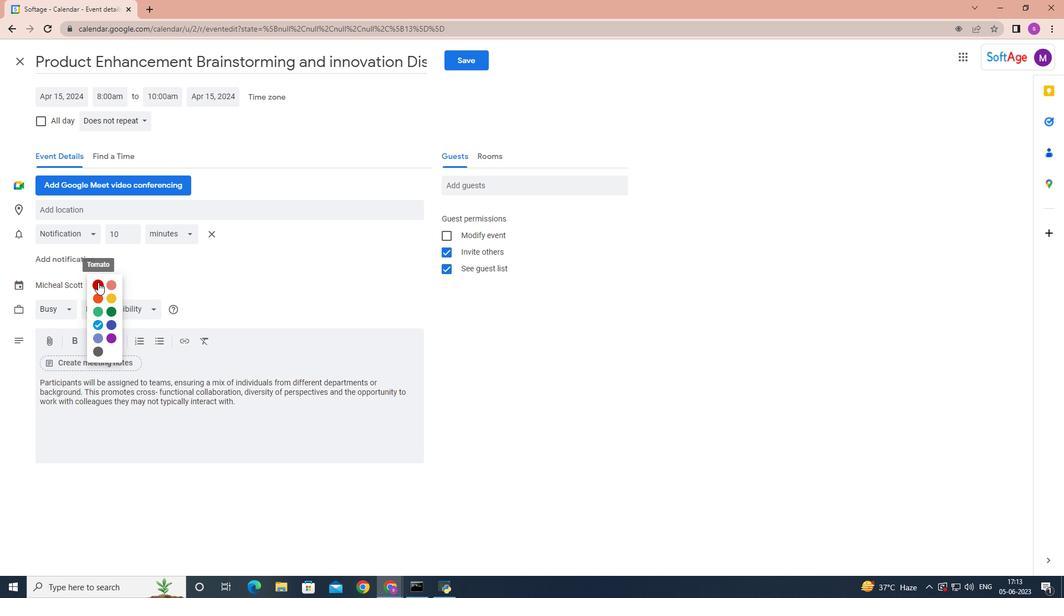 
Action: Mouse moved to (99, 203)
Screenshot: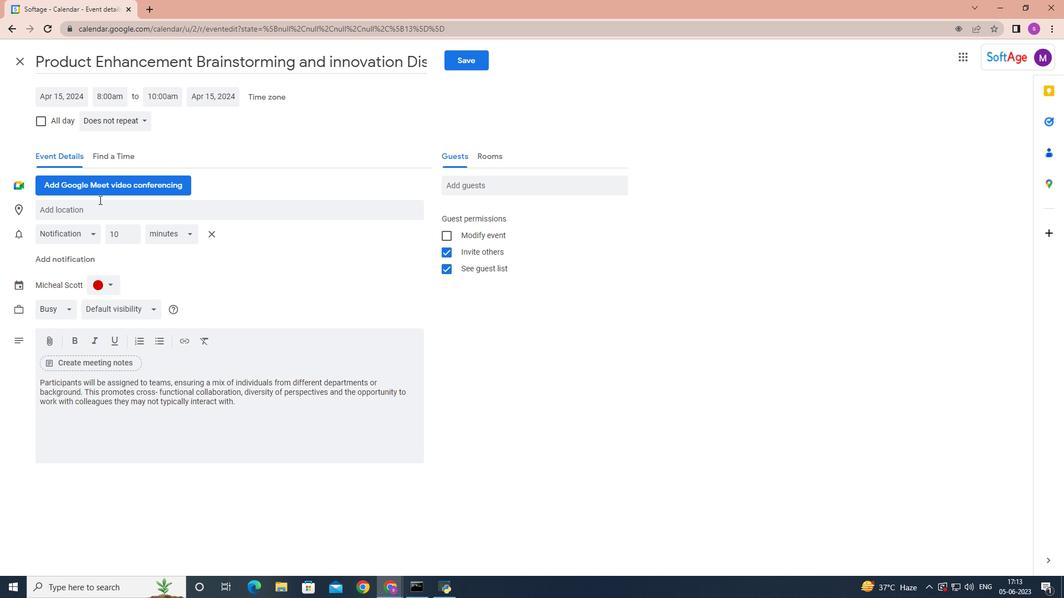 
Action: Mouse pressed left at (99, 203)
Screenshot: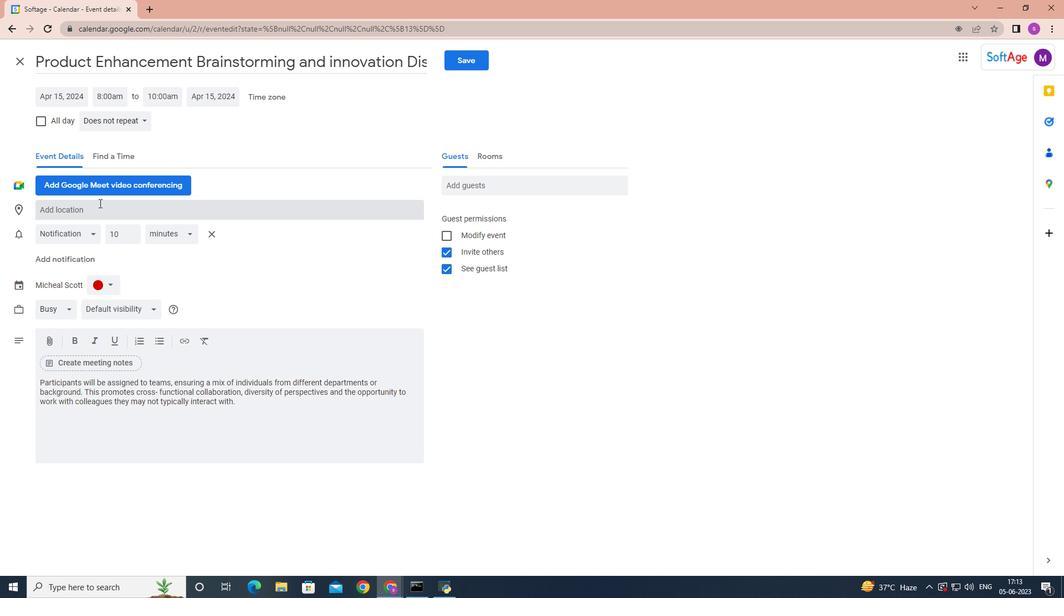 
Action: Key pressed <Key.shift>St.<Key.space><Key.shift>Petersburg,<Key.space><Key.shift>Russia
Screenshot: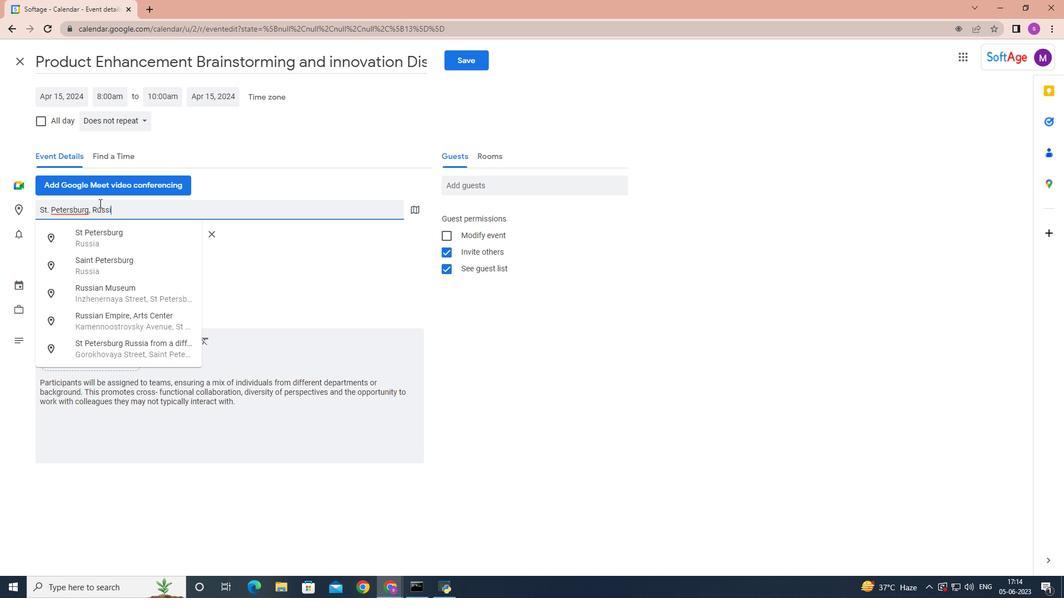 
Action: Mouse moved to (475, 185)
Screenshot: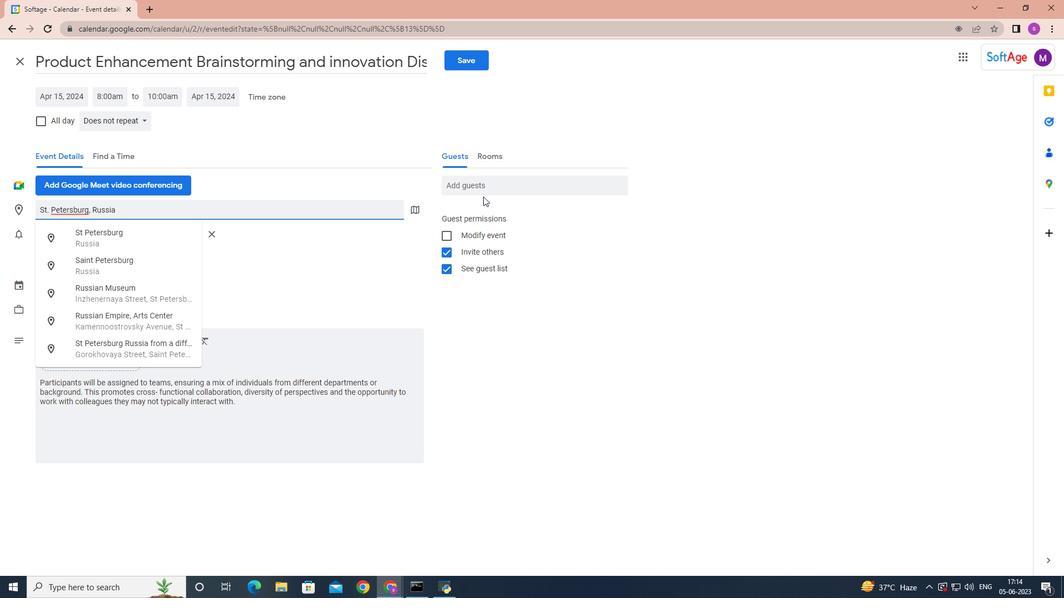
Action: Mouse pressed left at (475, 185)
Screenshot: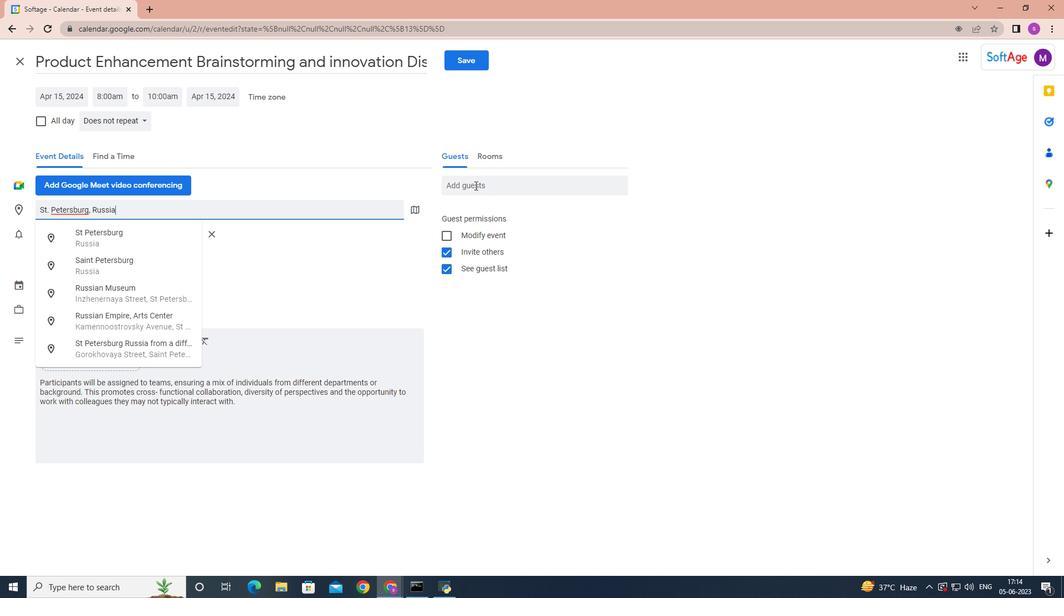 
Action: Mouse moved to (475, 185)
Screenshot: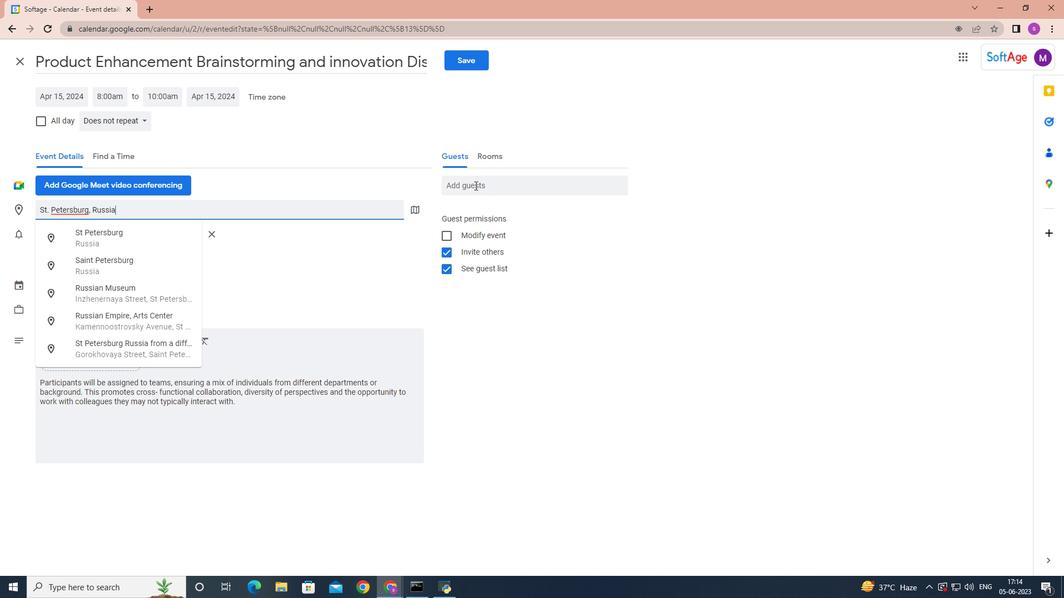 
Action: Key pressed softage.5
Screenshot: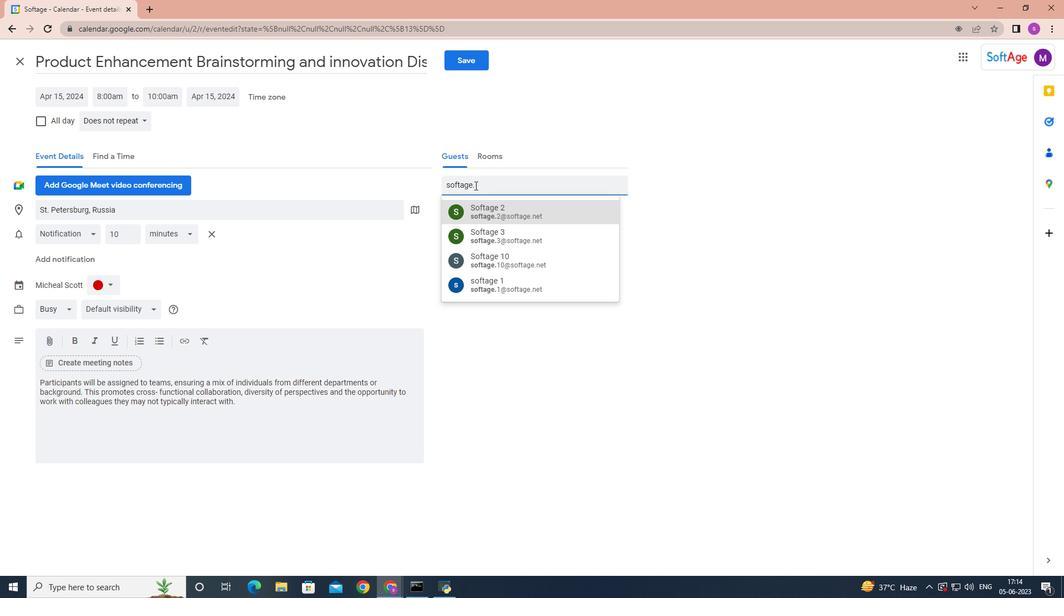 
Action: Mouse moved to (473, 212)
Screenshot: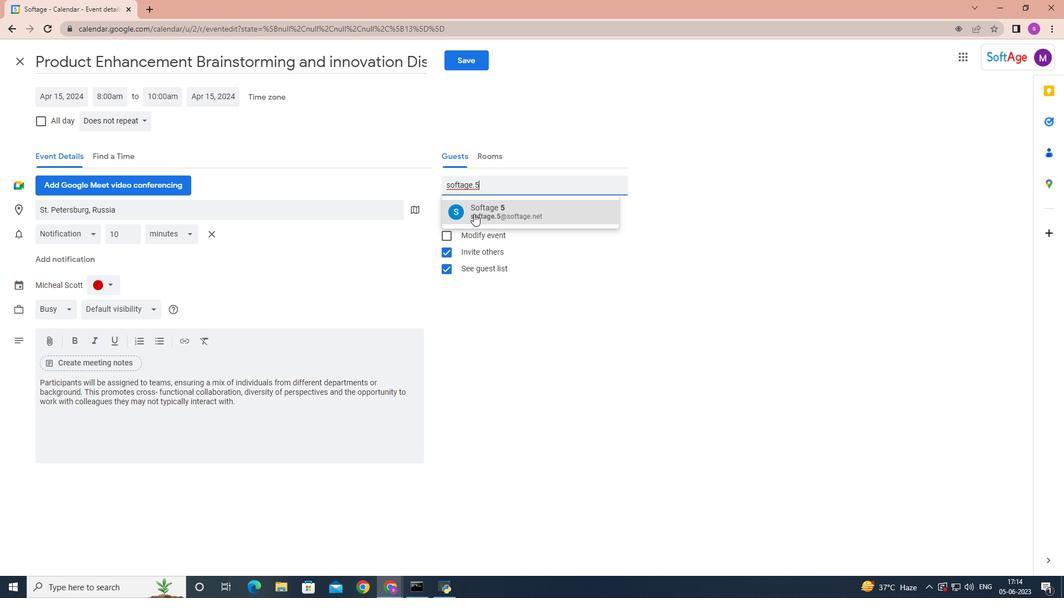 
Action: Mouse pressed left at (473, 212)
Screenshot: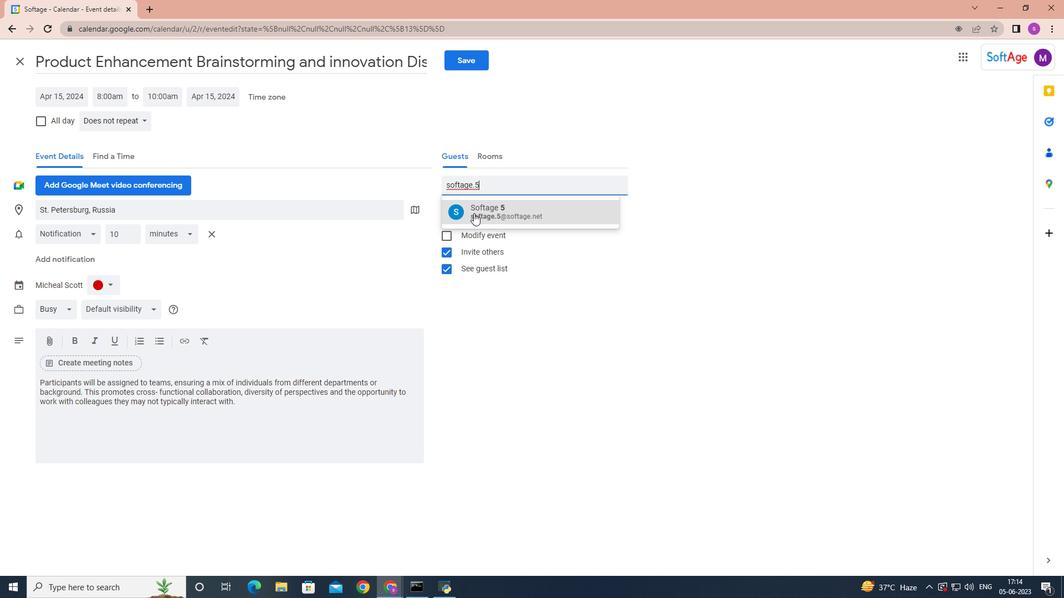 
Action: Mouse moved to (474, 212)
Screenshot: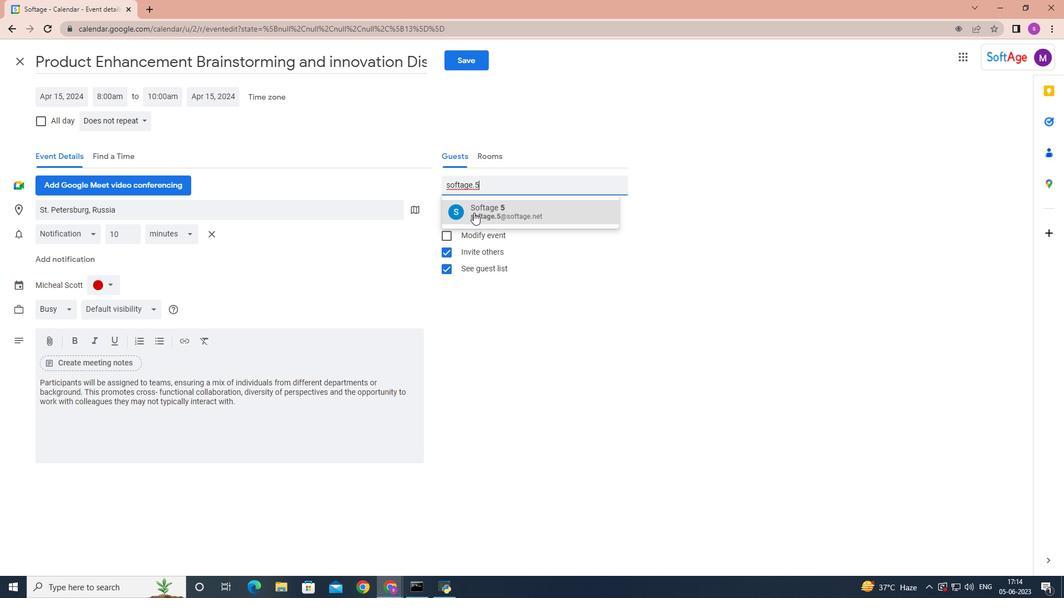 
Action: Key pressed softage.6
Screenshot: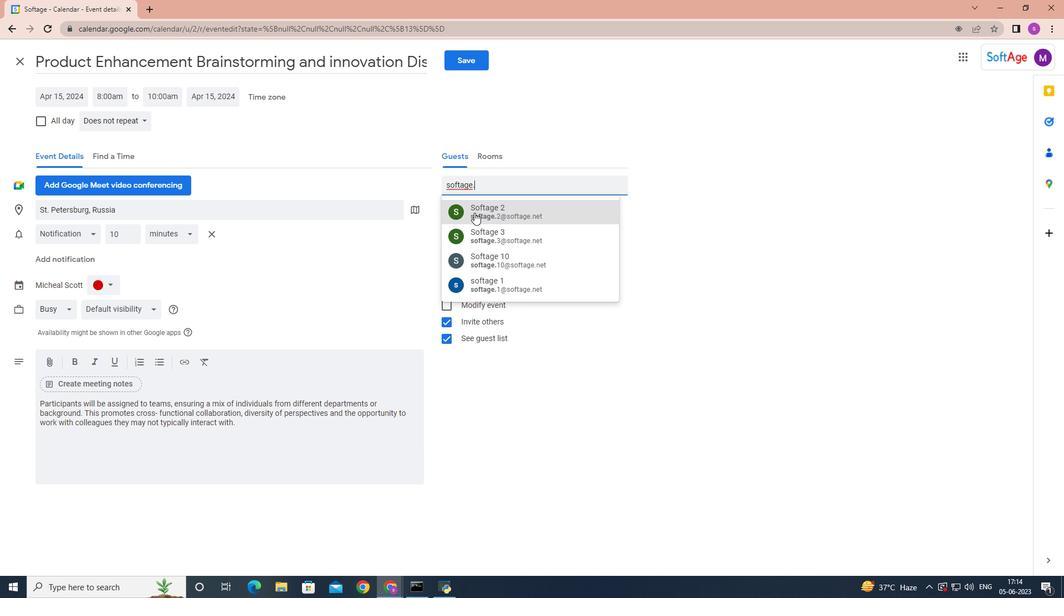 
Action: Mouse pressed left at (474, 212)
Screenshot: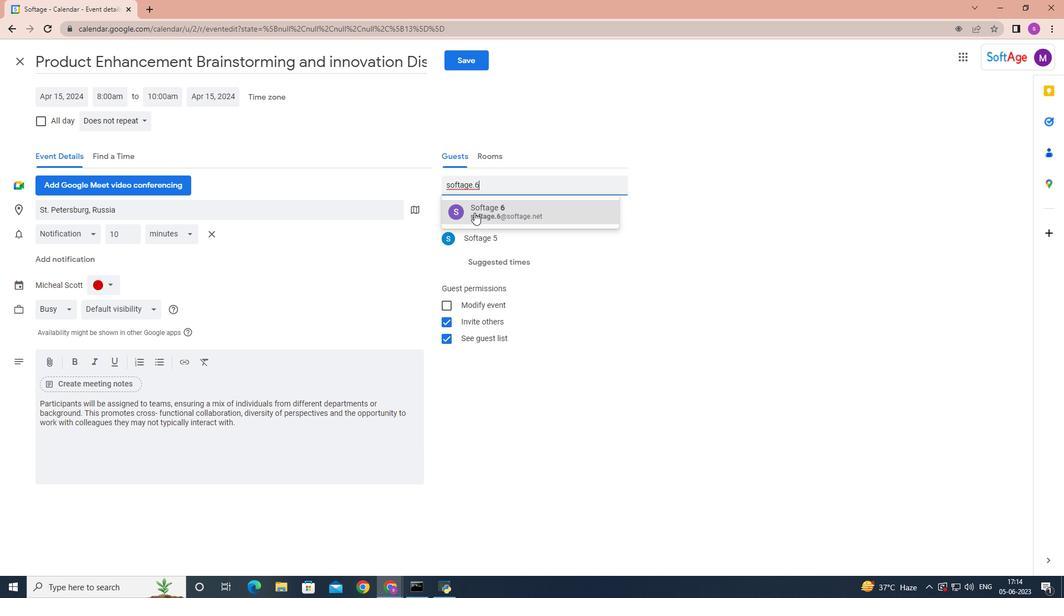 
Action: Mouse moved to (141, 119)
Screenshot: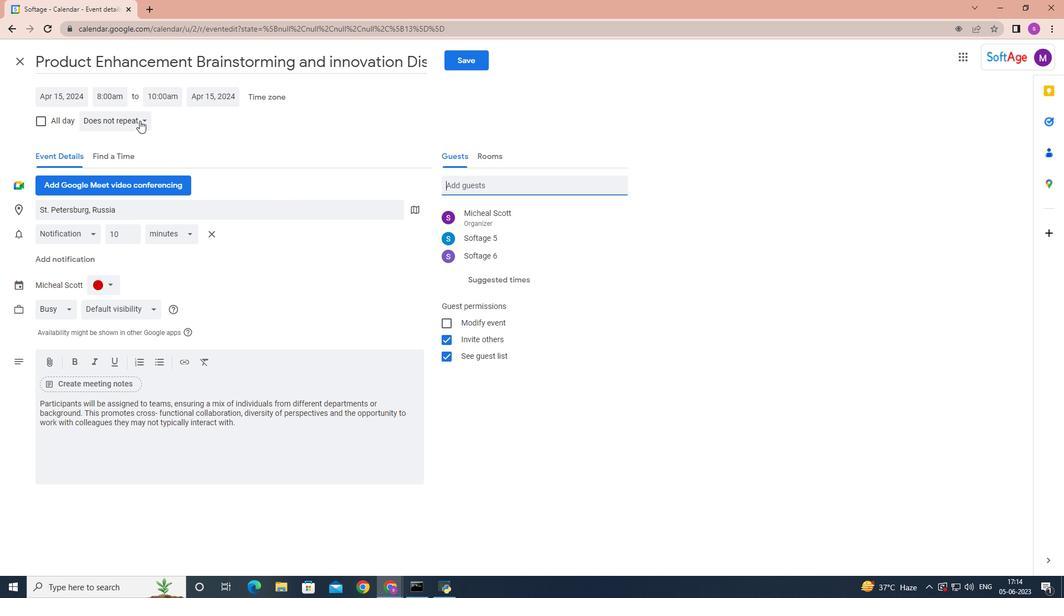 
Action: Mouse pressed left at (141, 119)
Screenshot: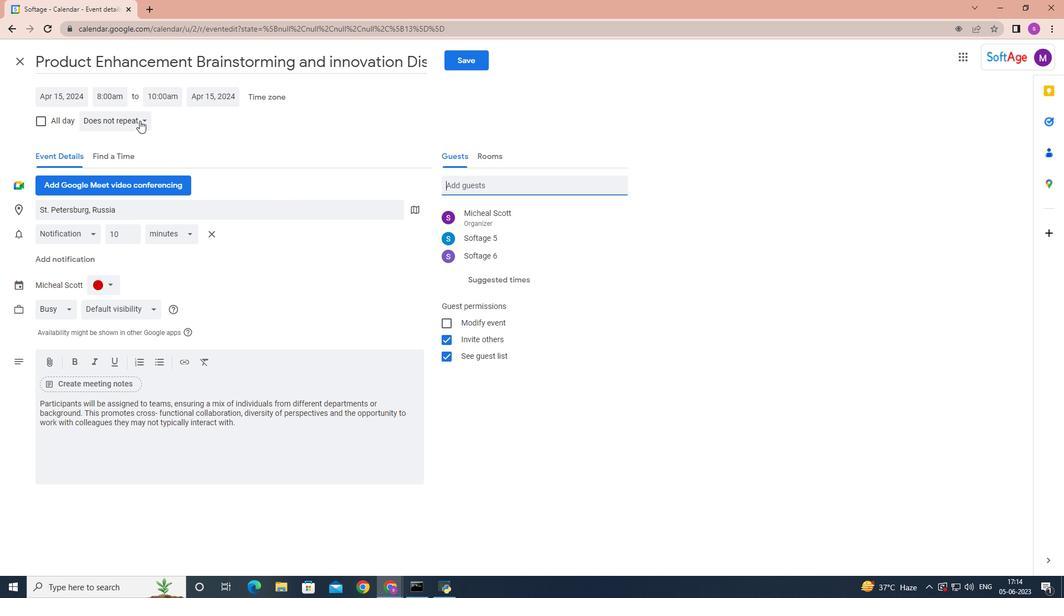 
Action: Mouse moved to (137, 218)
Screenshot: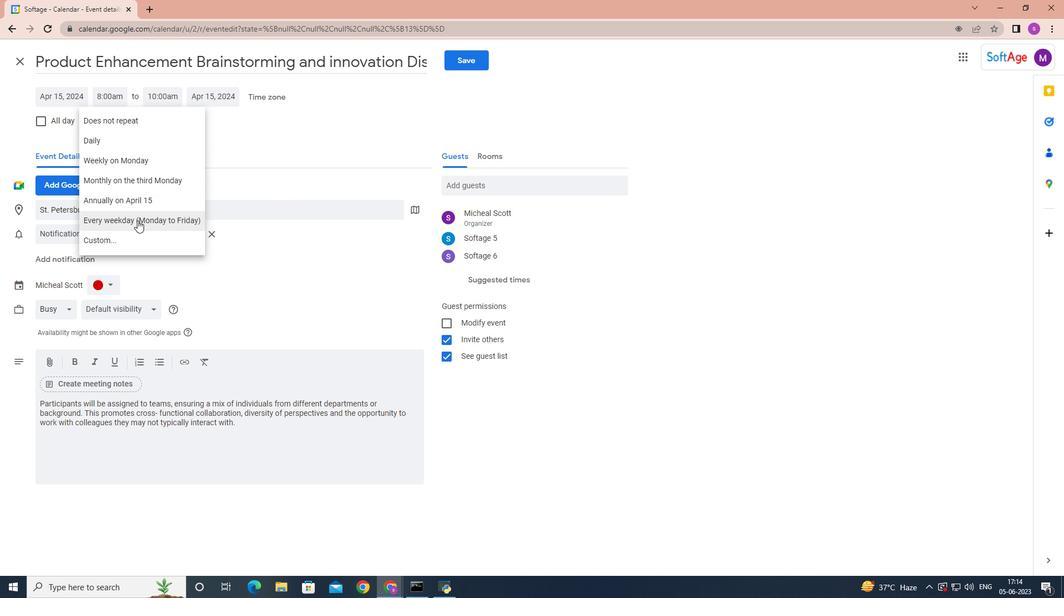 
Action: Mouse pressed left at (137, 218)
Screenshot: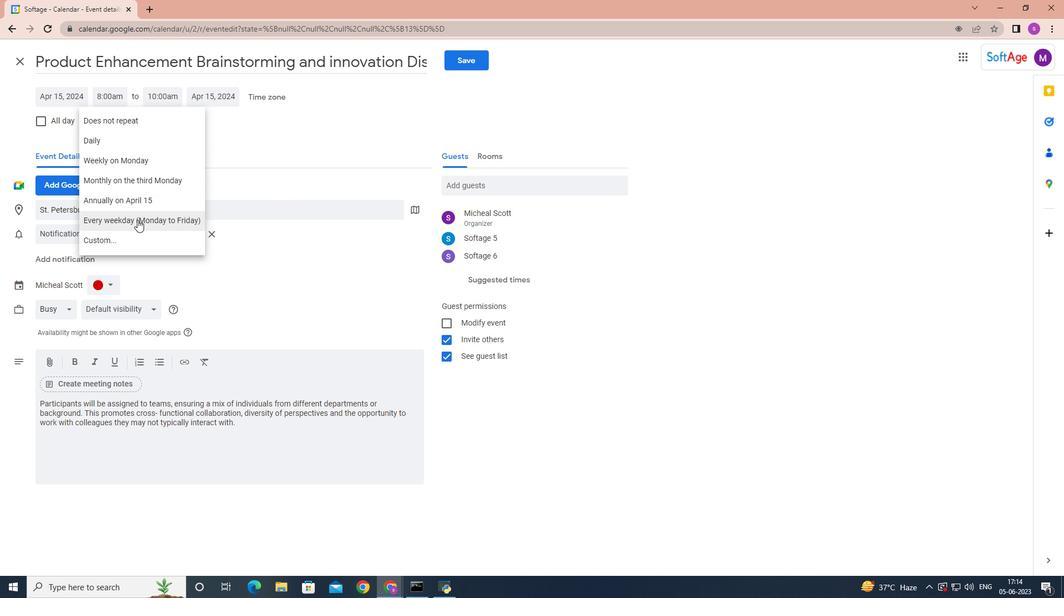 
Action: Mouse moved to (456, 59)
Screenshot: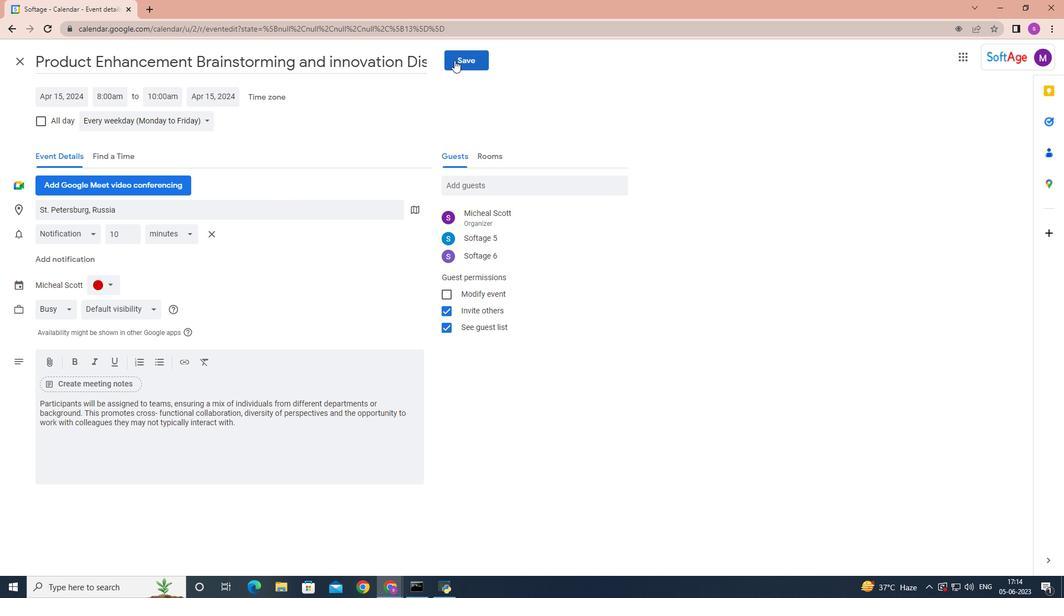 
Action: Mouse pressed left at (456, 59)
Screenshot: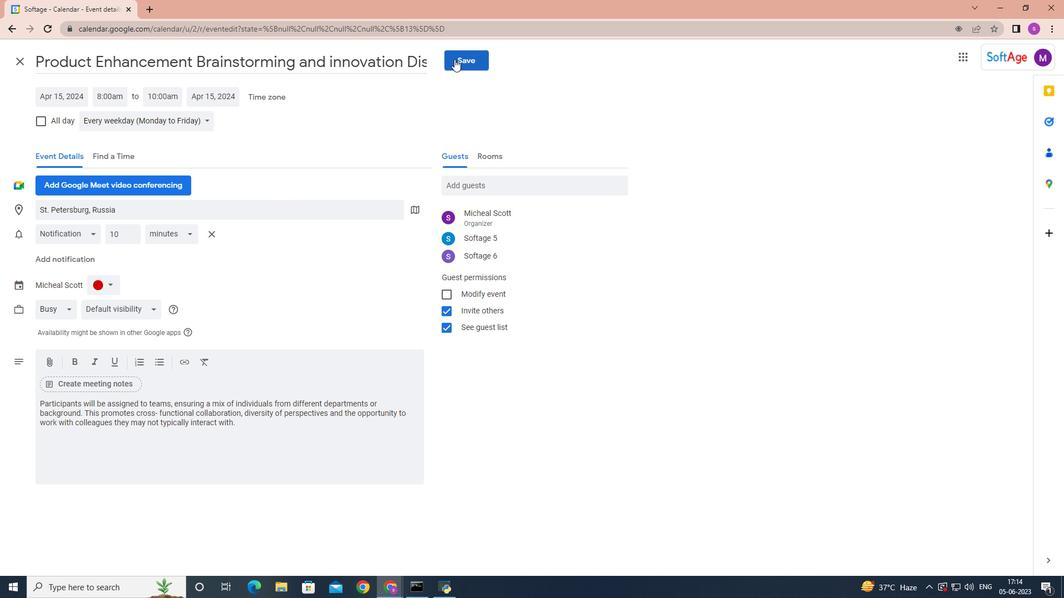 
Action: Mouse moved to (640, 329)
Screenshot: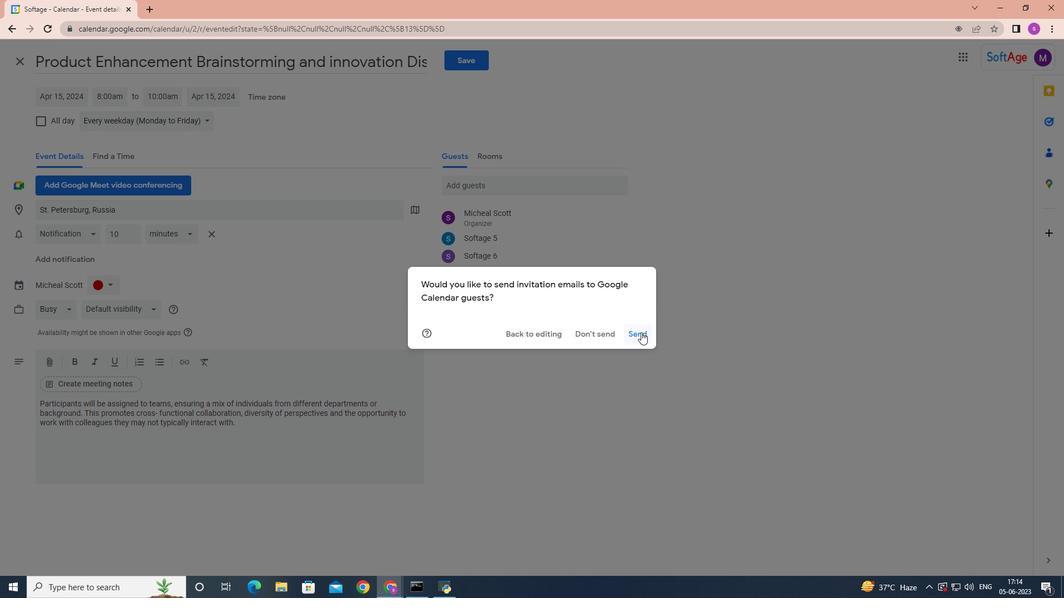 
Action: Mouse pressed left at (640, 329)
Screenshot: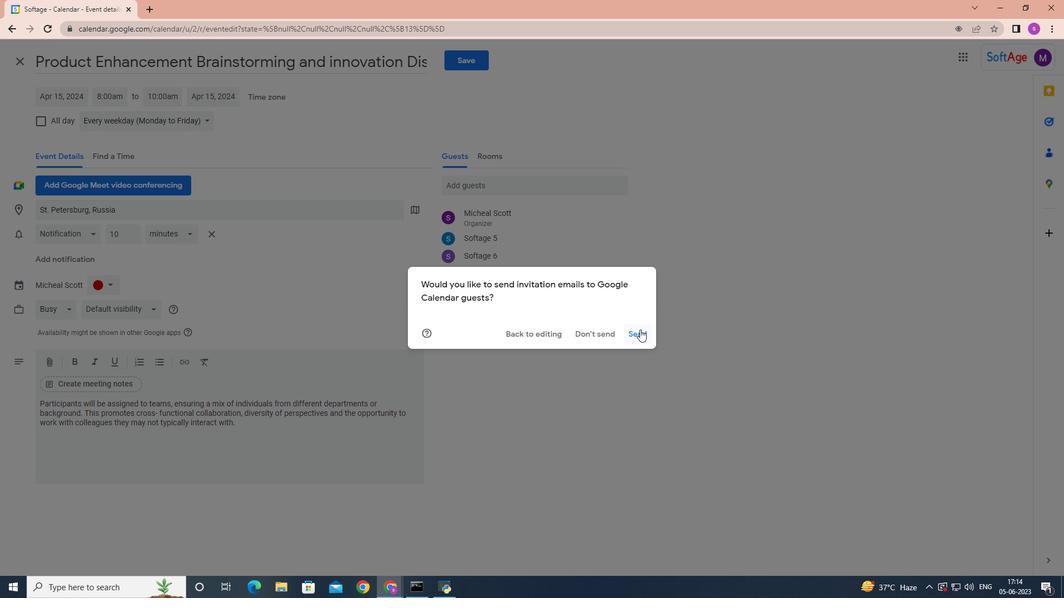 
Action: Mouse moved to (639, 329)
Screenshot: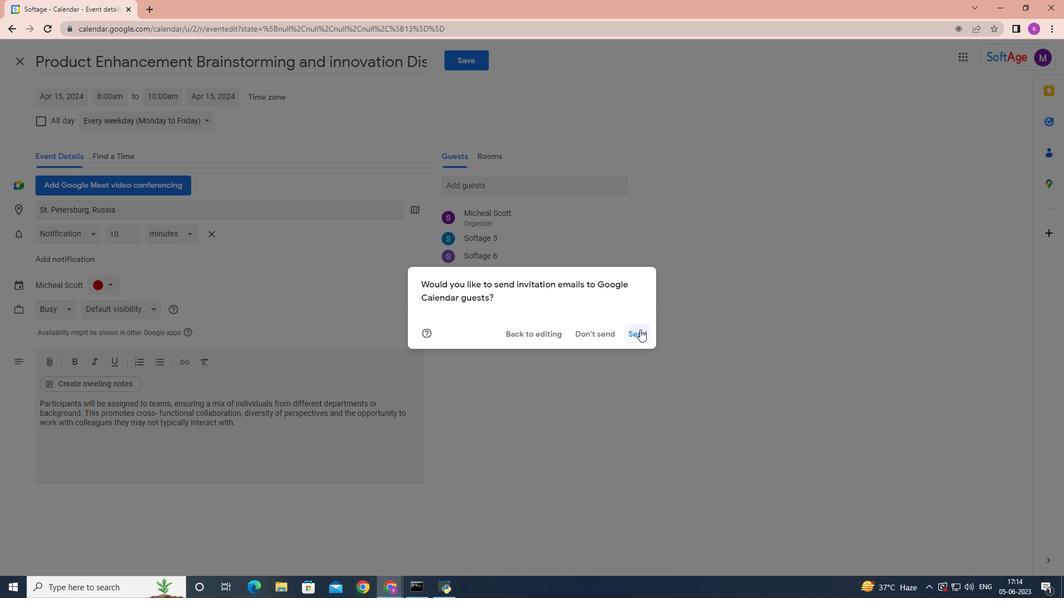 
